 Task: Find connections with filter location Ijuí with filter topic #securitywith filter profile language German with filter current company Beckman Coulter Life Sciences with filter school Terna Engineering College with filter industry Abrasives and Nonmetallic Minerals Manufacturing with filter service category Mobile Marketing with filter keywords title Managing Partner
Action: Mouse moved to (513, 106)
Screenshot: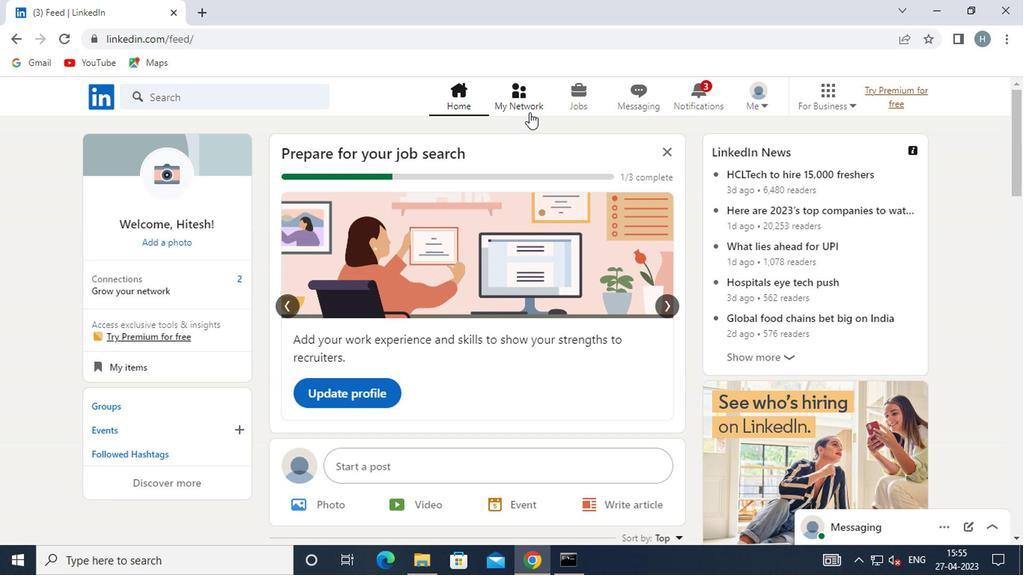 
Action: Mouse pressed left at (513, 106)
Screenshot: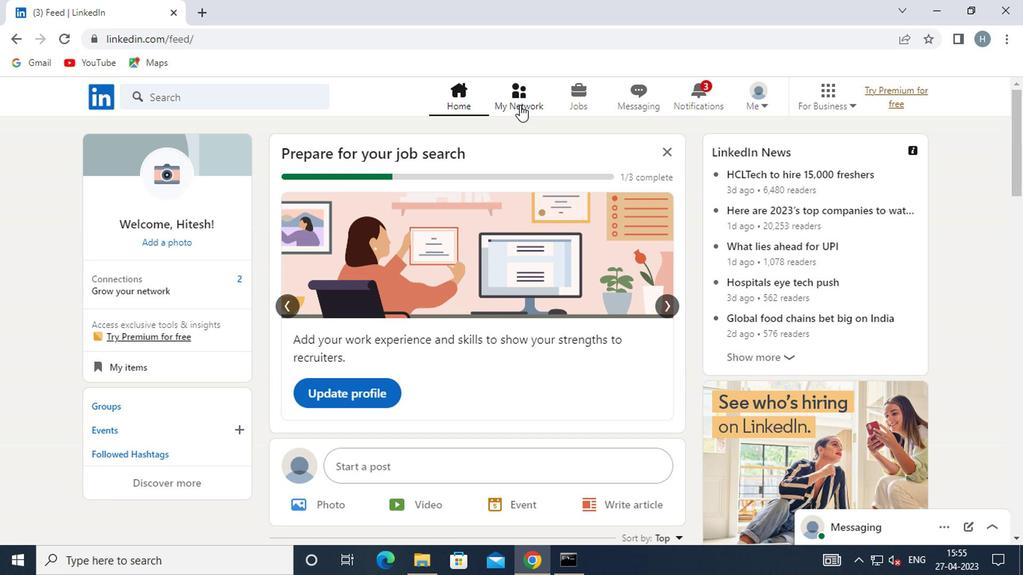 
Action: Mouse moved to (202, 185)
Screenshot: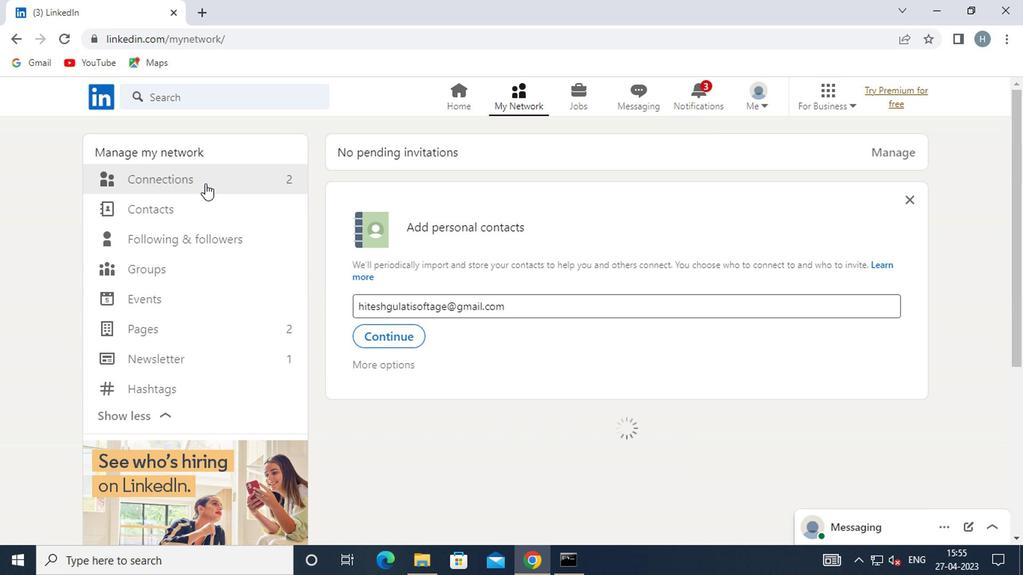 
Action: Mouse pressed left at (202, 185)
Screenshot: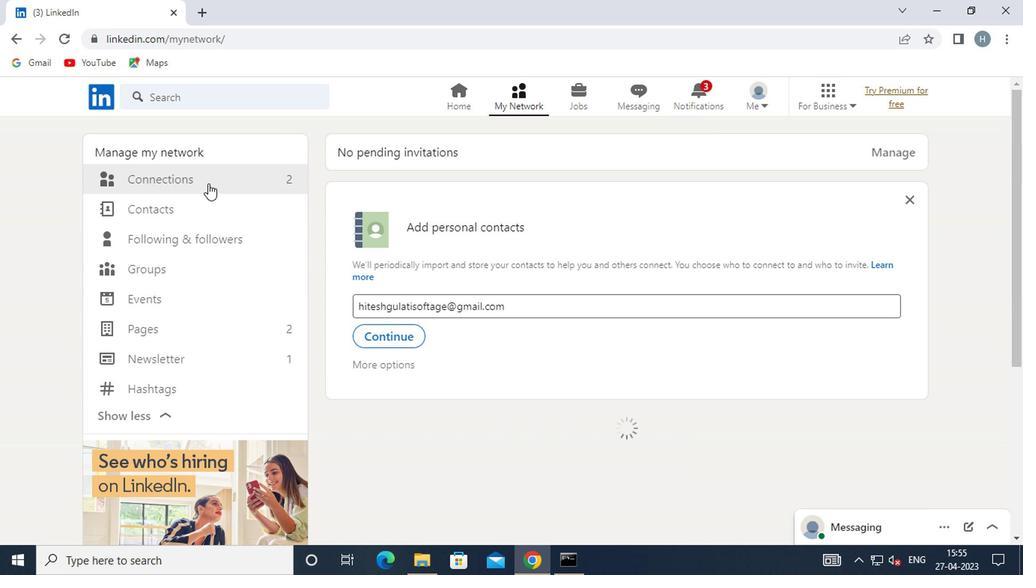 
Action: Mouse moved to (620, 179)
Screenshot: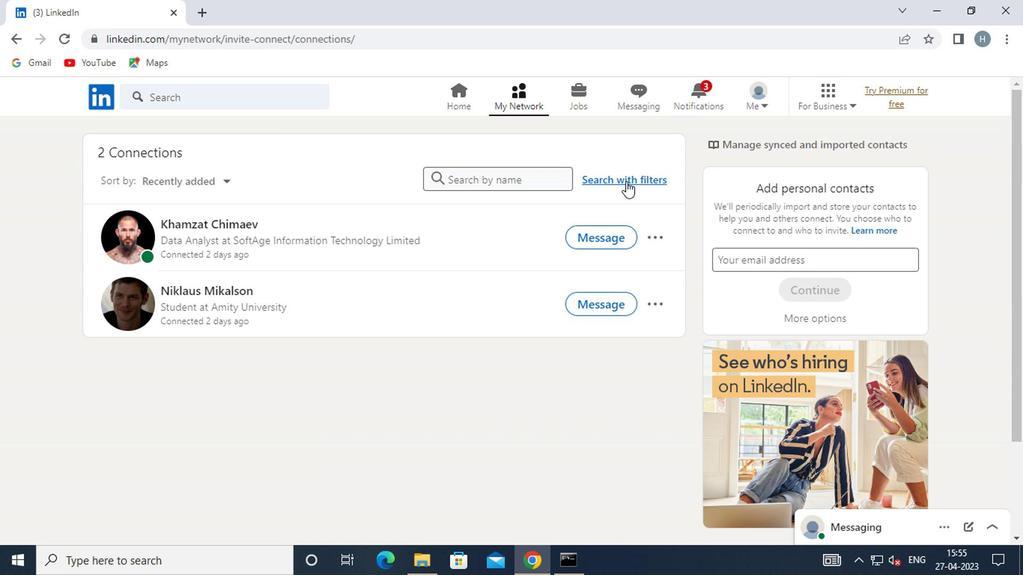 
Action: Mouse pressed left at (620, 179)
Screenshot: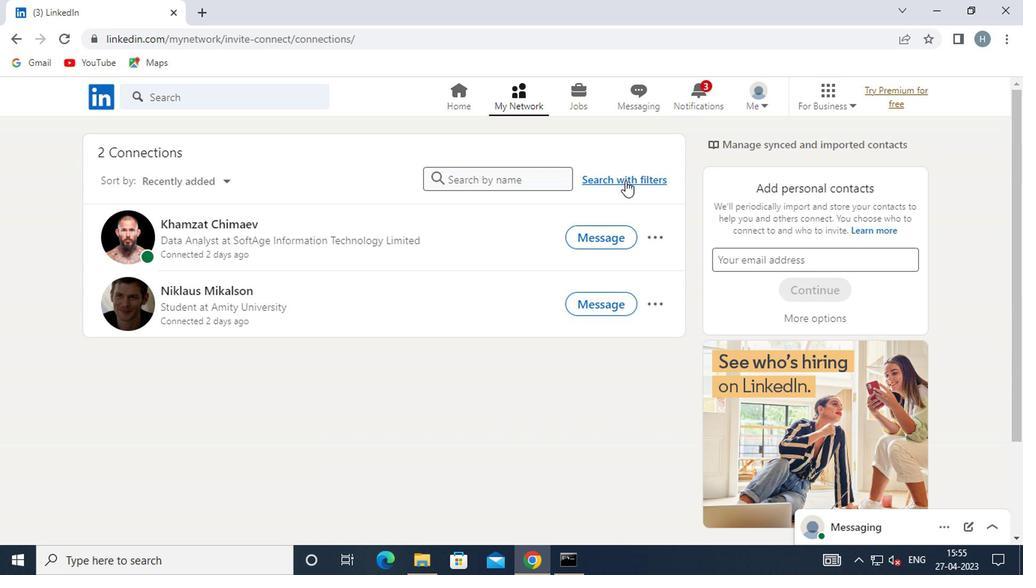 
Action: Mouse moved to (553, 141)
Screenshot: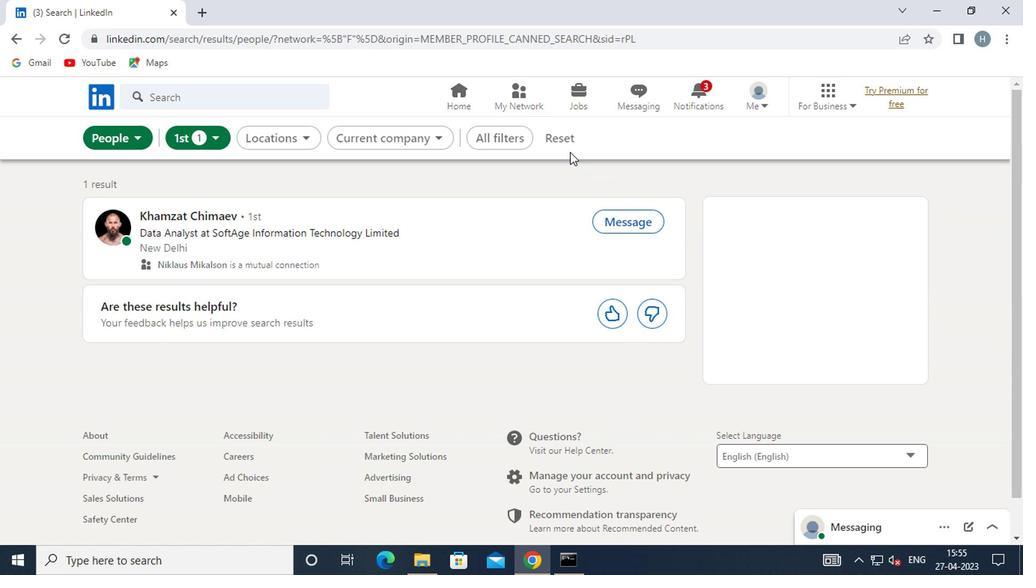 
Action: Mouse pressed left at (553, 141)
Screenshot: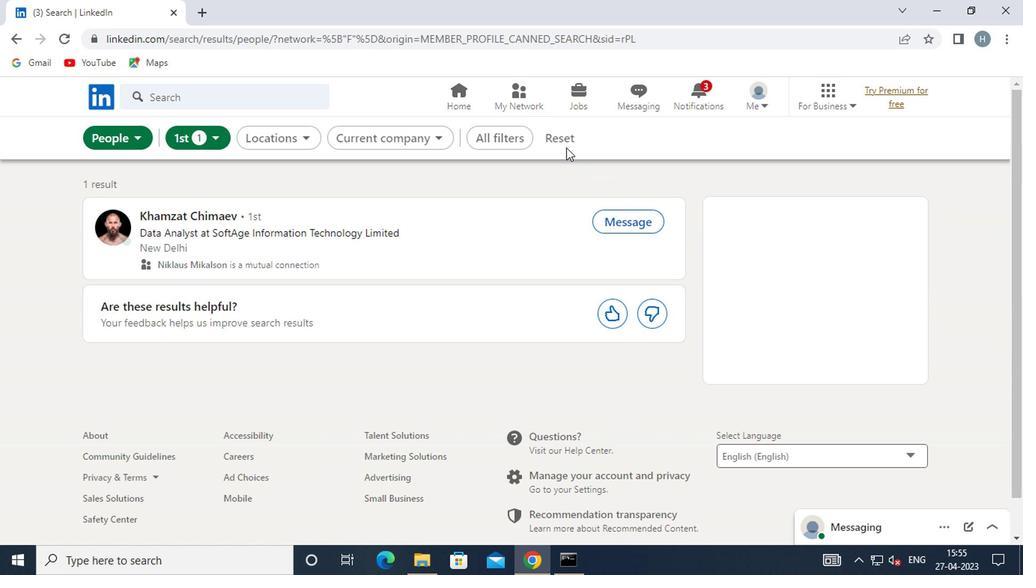 
Action: Mouse moved to (541, 139)
Screenshot: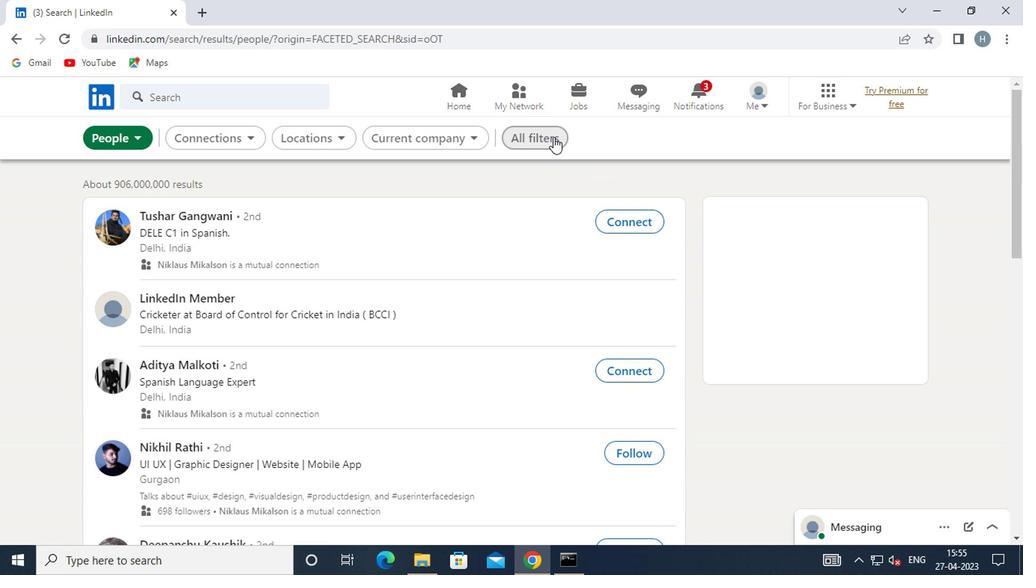 
Action: Mouse pressed left at (541, 139)
Screenshot: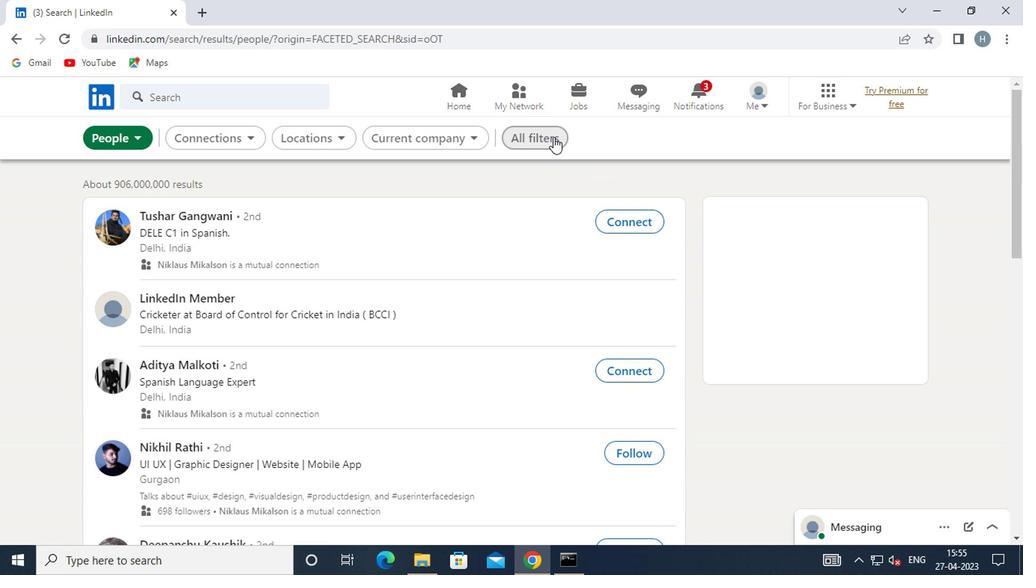 
Action: Mouse moved to (754, 262)
Screenshot: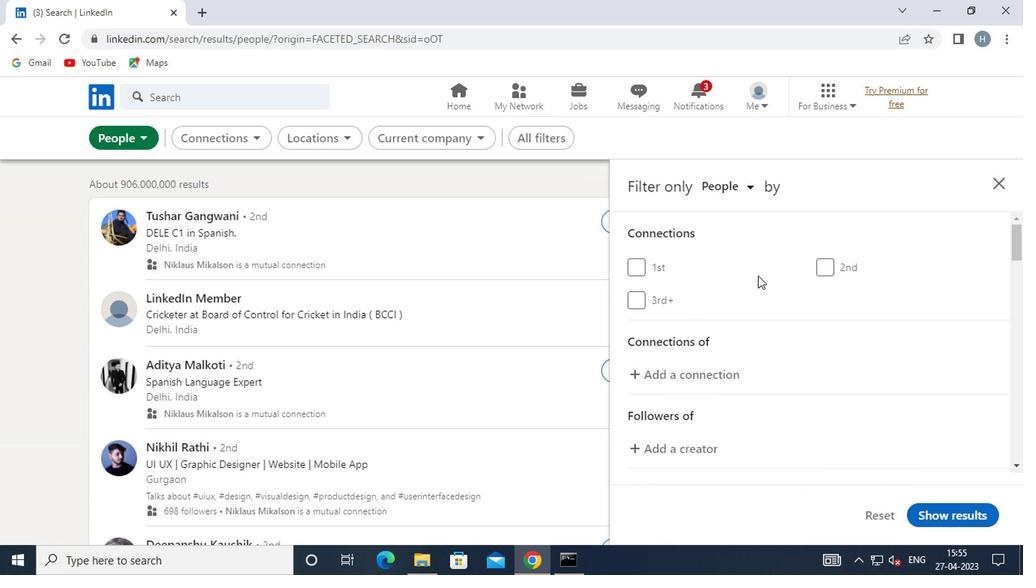 
Action: Mouse scrolled (754, 262) with delta (0, 0)
Screenshot: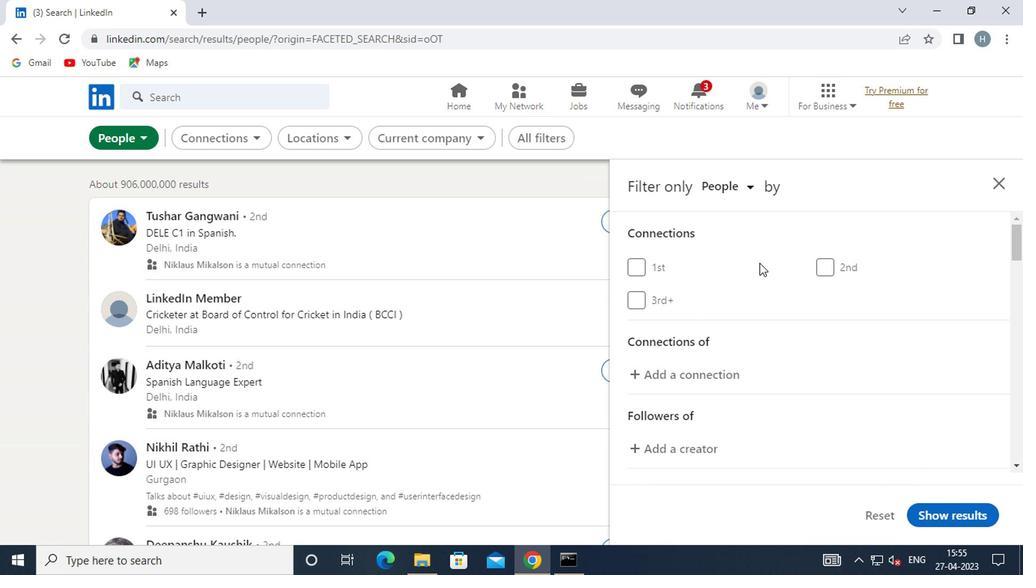 
Action: Mouse moved to (750, 263)
Screenshot: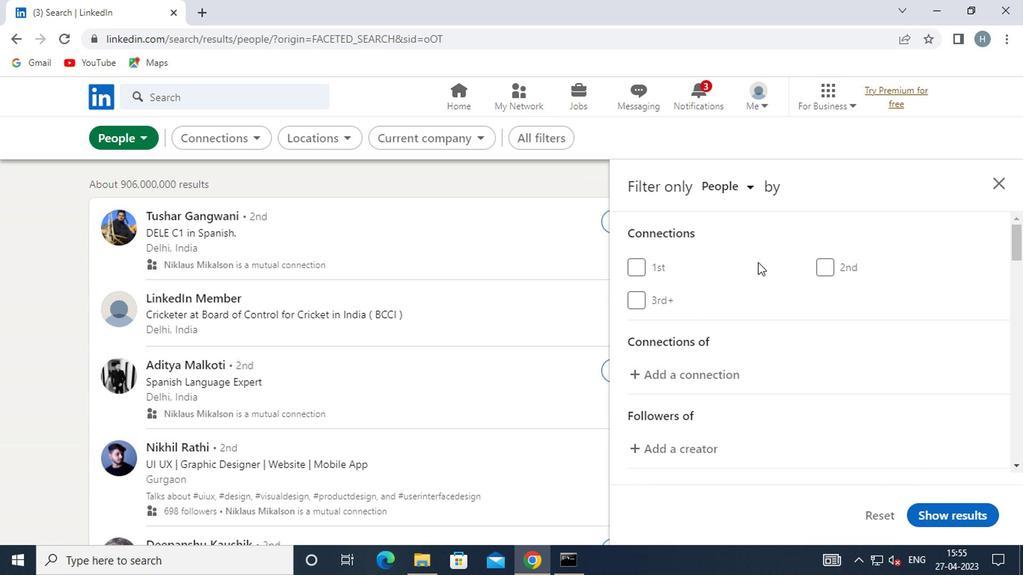 
Action: Mouse scrolled (750, 262) with delta (0, 0)
Screenshot: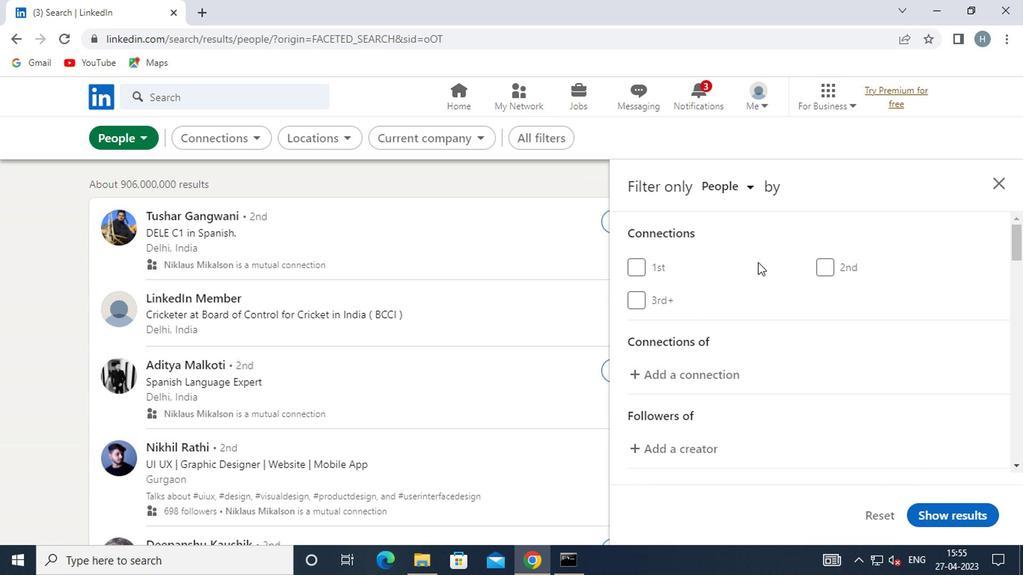 
Action: Mouse moved to (743, 267)
Screenshot: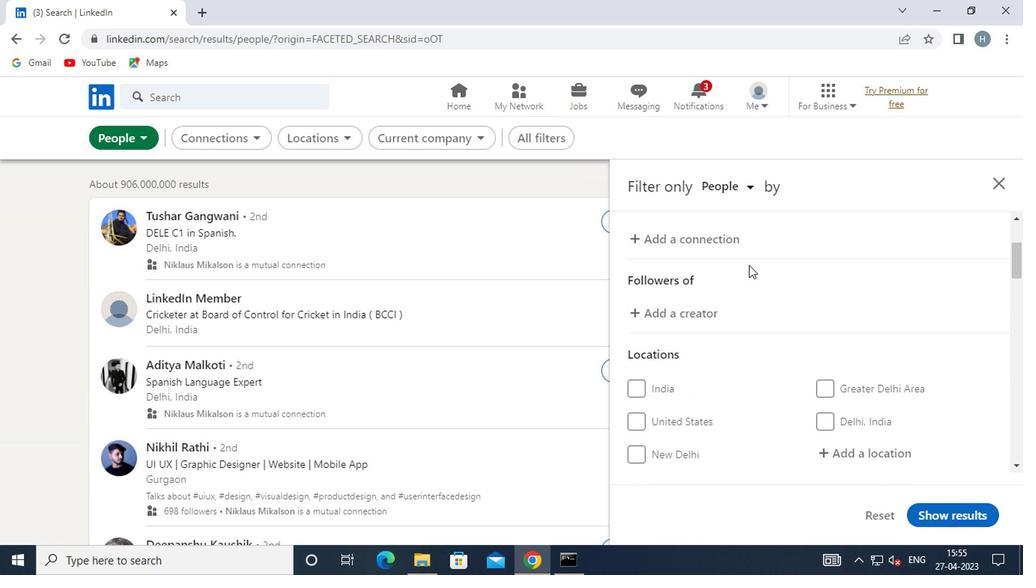 
Action: Mouse scrolled (743, 266) with delta (0, 0)
Screenshot: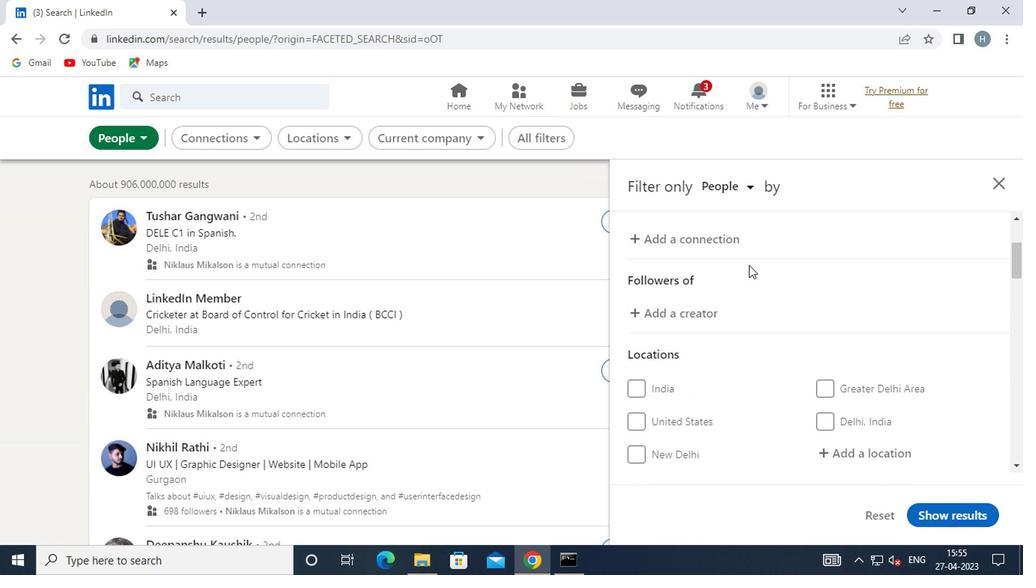 
Action: Mouse scrolled (743, 266) with delta (0, 0)
Screenshot: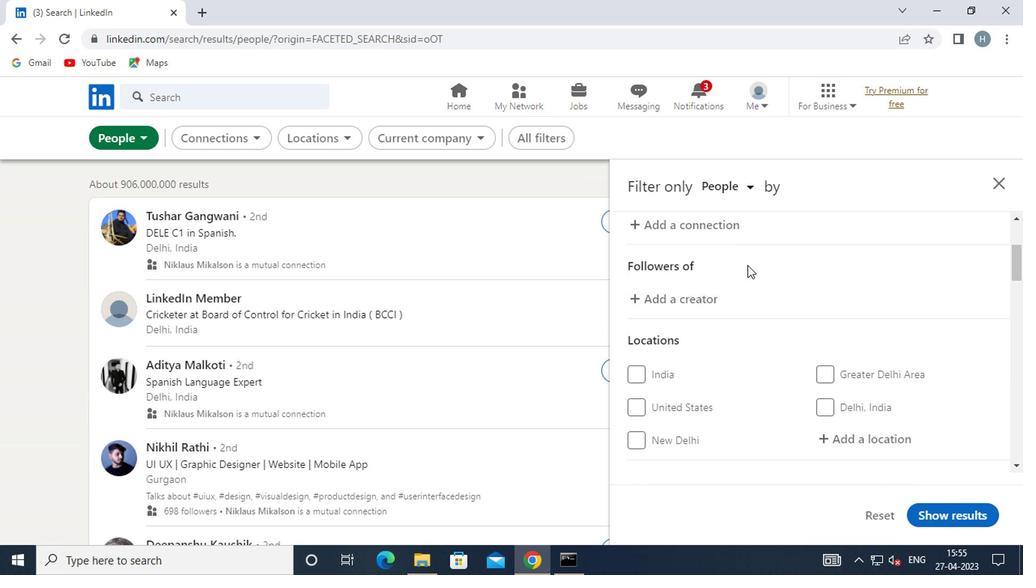 
Action: Mouse moved to (856, 287)
Screenshot: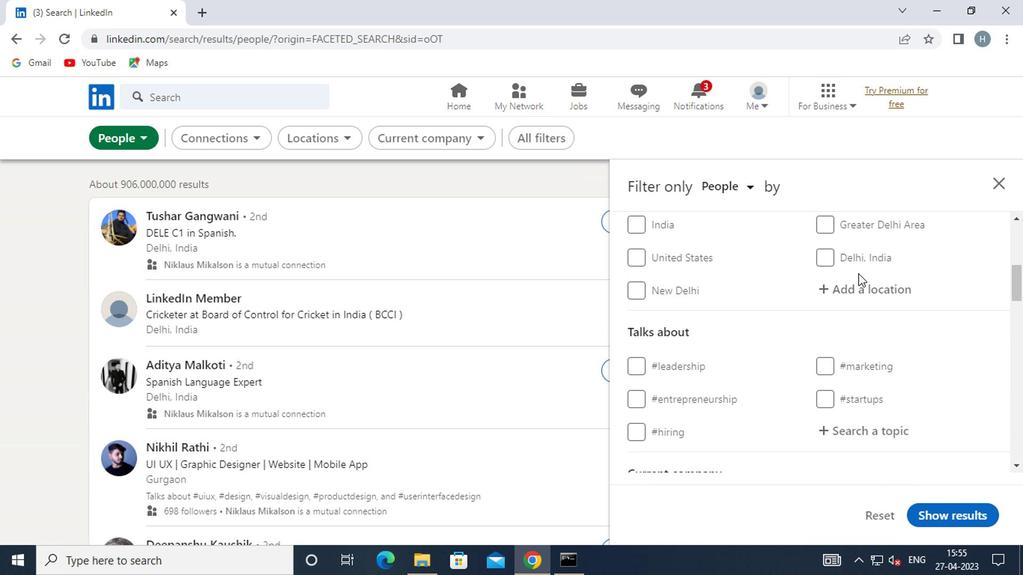 
Action: Mouse pressed left at (856, 287)
Screenshot: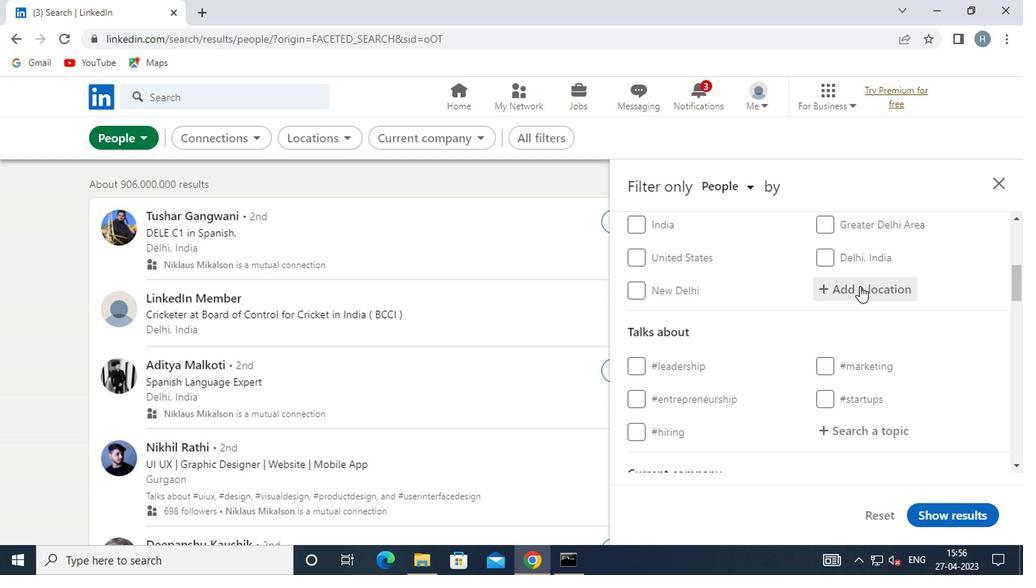 
Action: Key pressed <Key.shift><Key.shift><Key.shift><Key.shift><Key.shift><Key.shift><Key.shift><Key.shift>IJUI
Screenshot: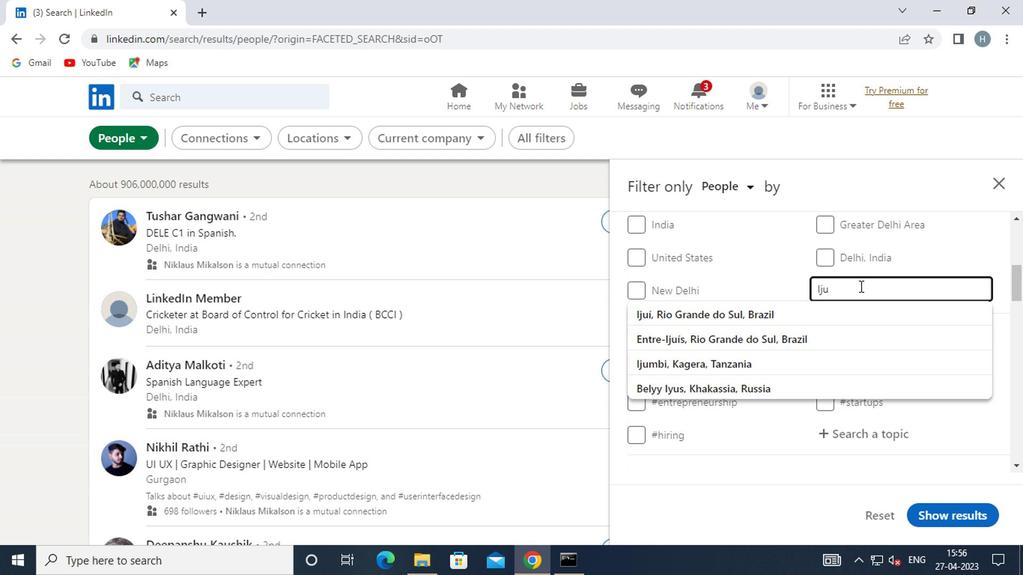 
Action: Mouse moved to (971, 228)
Screenshot: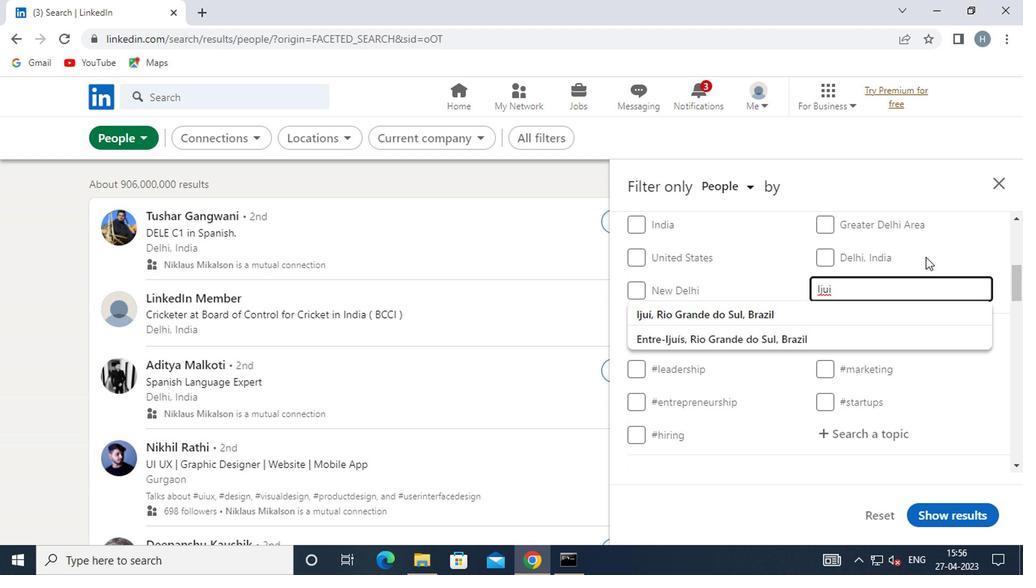 
Action: Mouse pressed left at (971, 228)
Screenshot: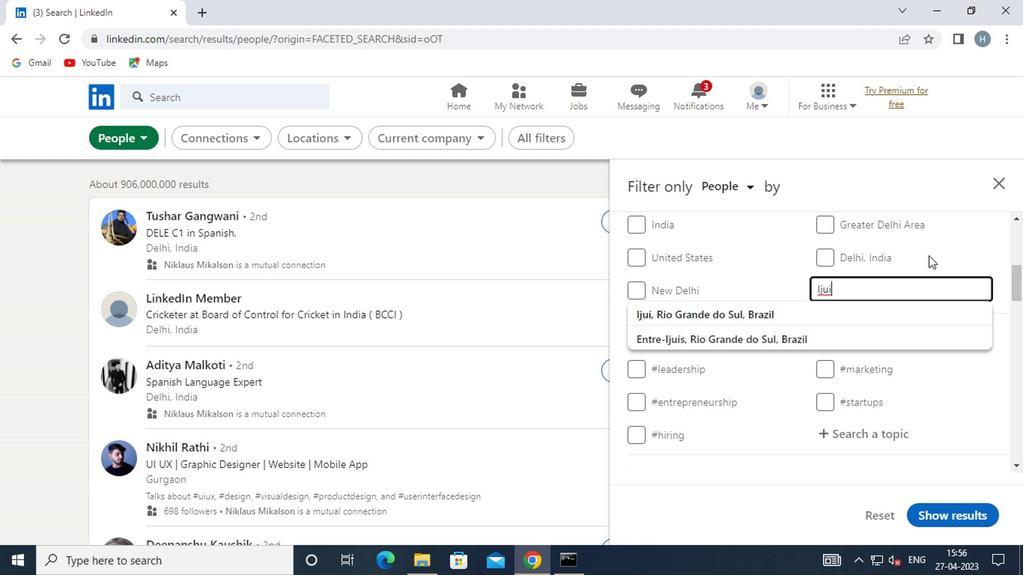 
Action: Mouse moved to (889, 312)
Screenshot: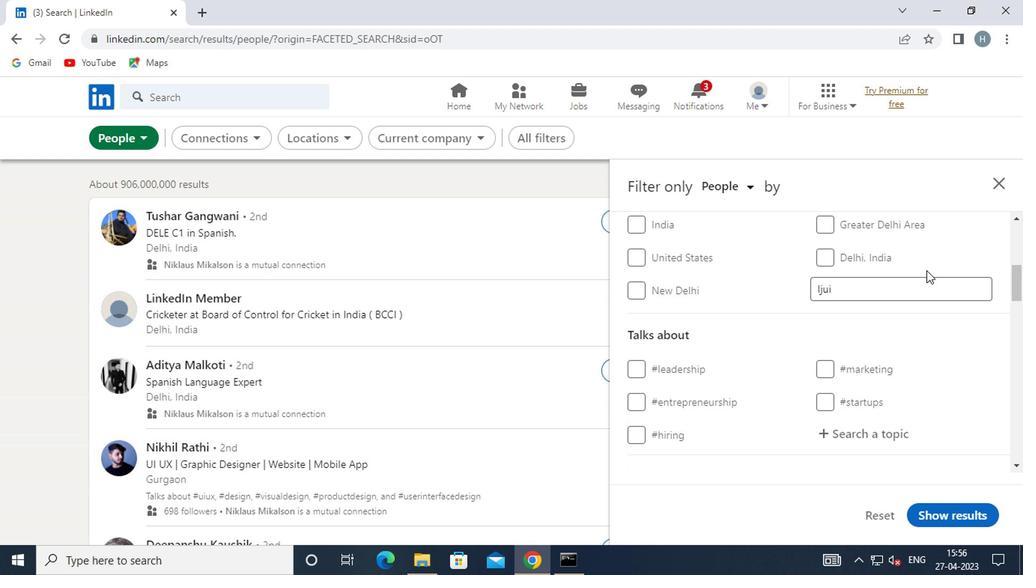 
Action: Mouse scrolled (889, 311) with delta (0, 0)
Screenshot: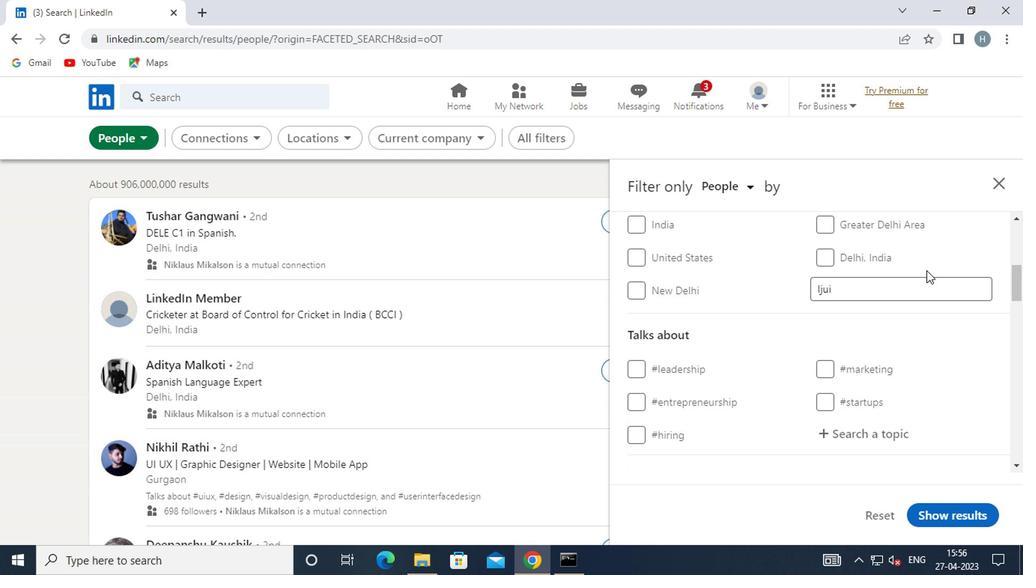
Action: Mouse moved to (864, 355)
Screenshot: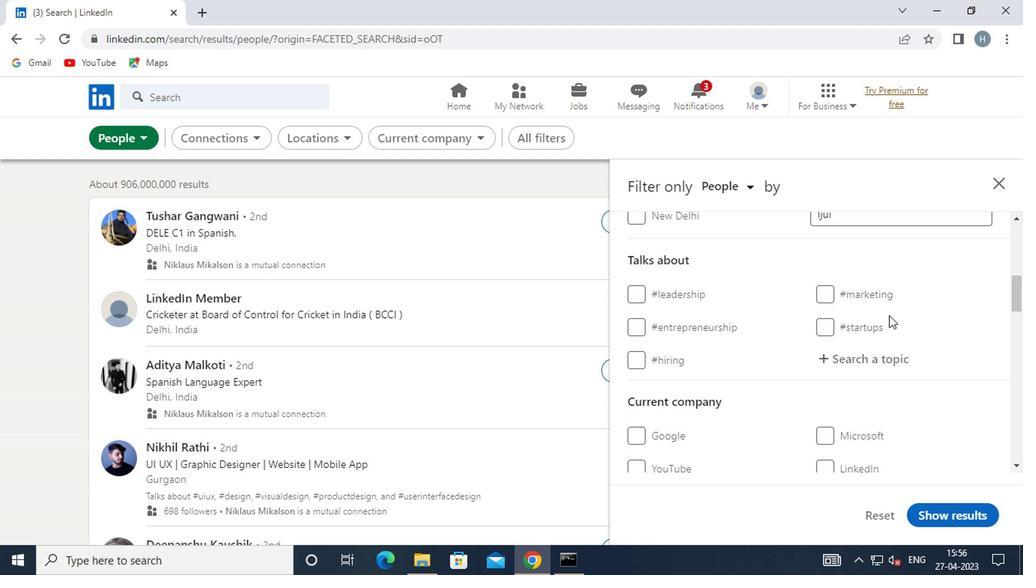 
Action: Mouse pressed left at (864, 355)
Screenshot: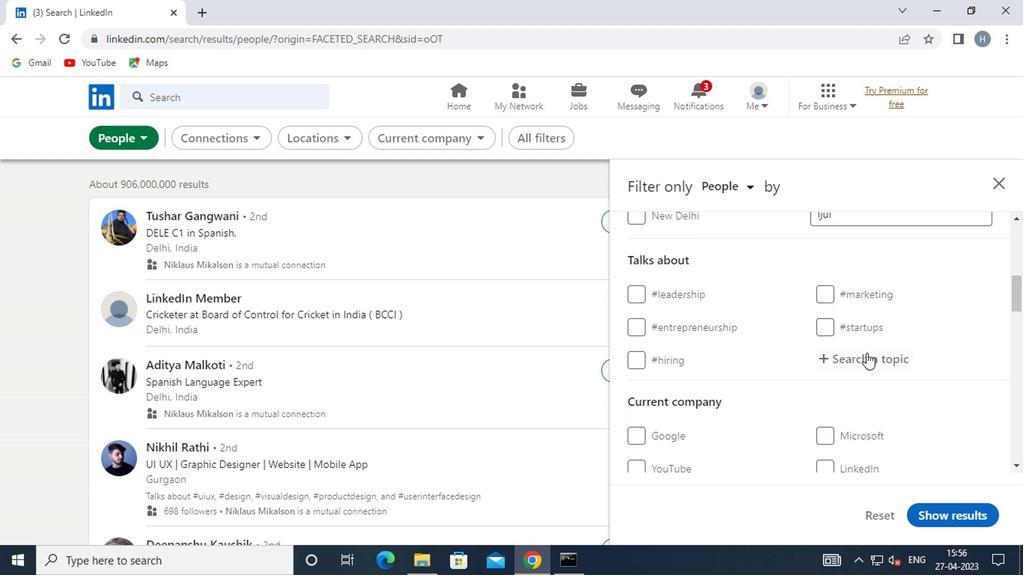 
Action: Key pressed <Key.shift><Key.shift><Key.shift><Key.shift>#SECURITYWITH
Screenshot: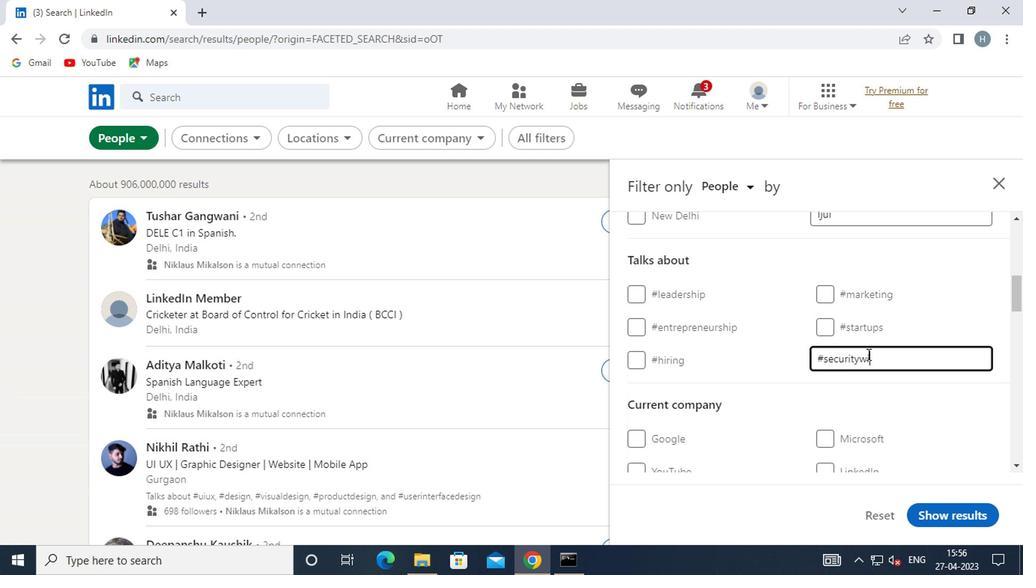 
Action: Mouse moved to (969, 403)
Screenshot: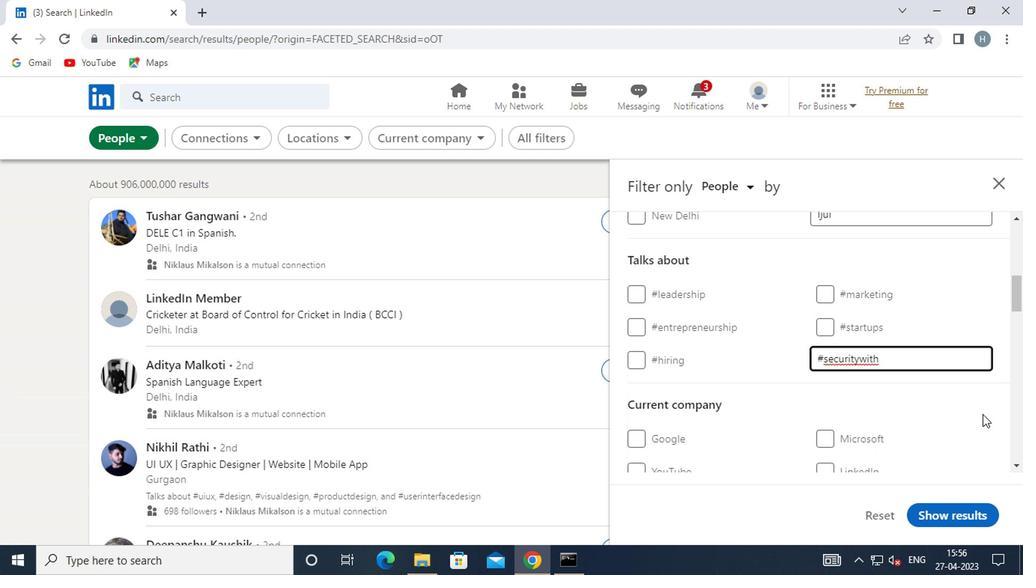 
Action: Mouse pressed left at (969, 403)
Screenshot: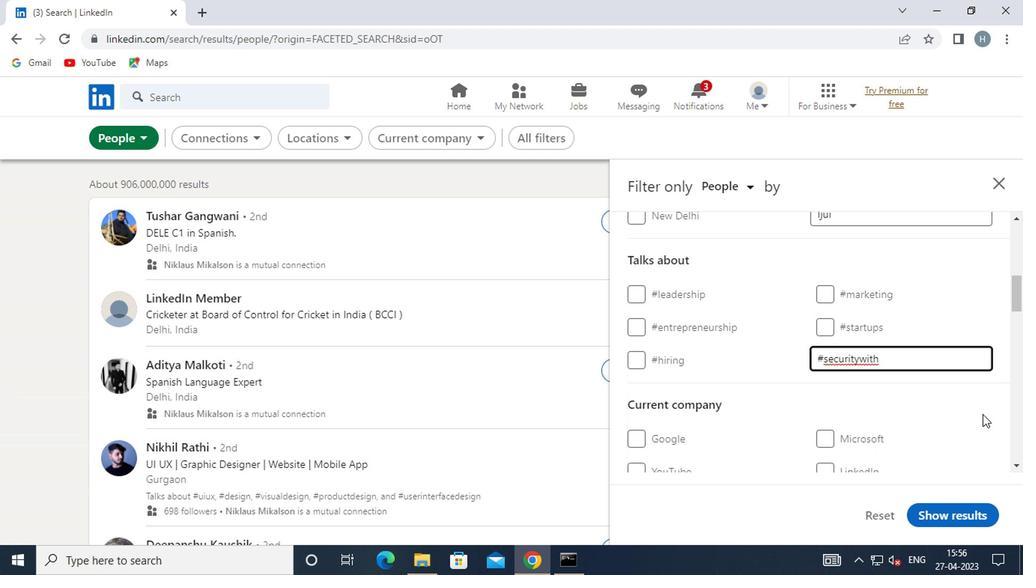 
Action: Mouse moved to (898, 399)
Screenshot: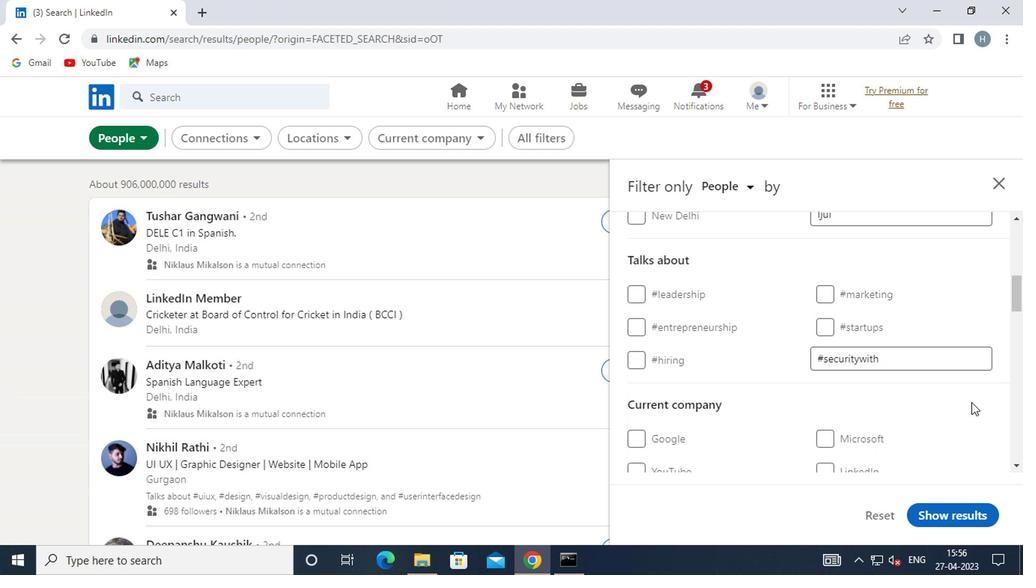 
Action: Mouse scrolled (898, 399) with delta (0, 0)
Screenshot: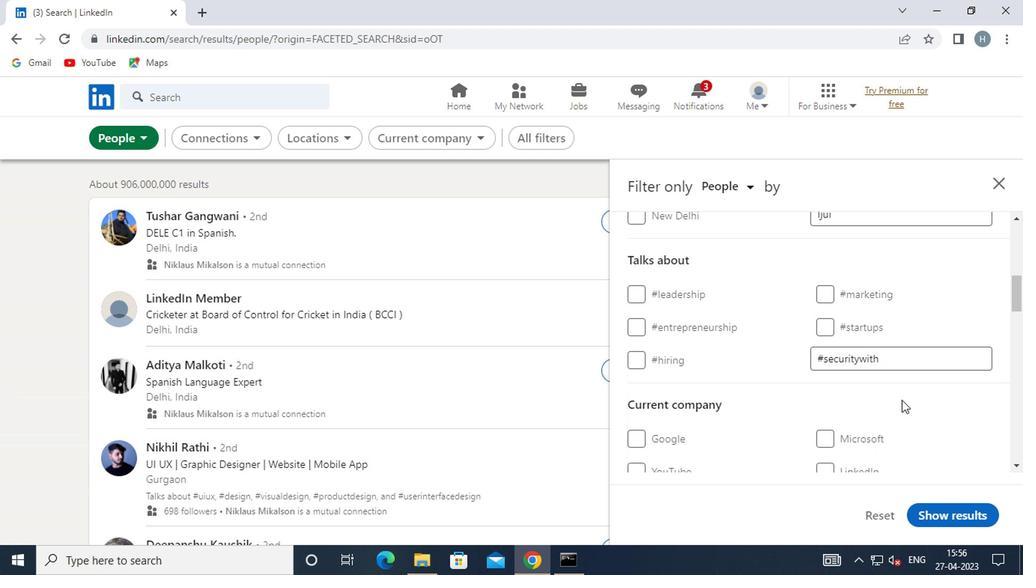 
Action: Mouse scrolled (898, 399) with delta (0, 0)
Screenshot: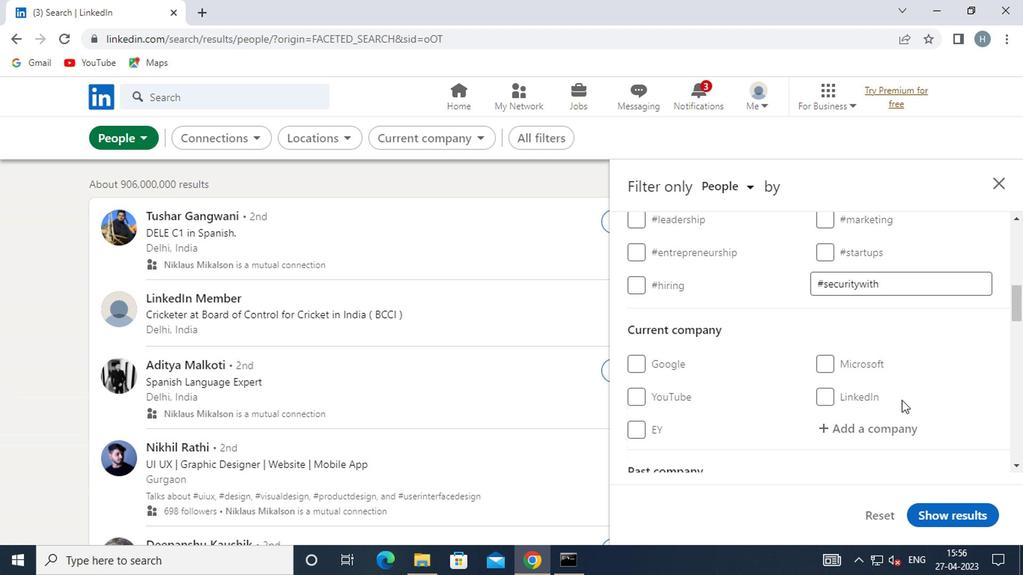 
Action: Mouse moved to (886, 350)
Screenshot: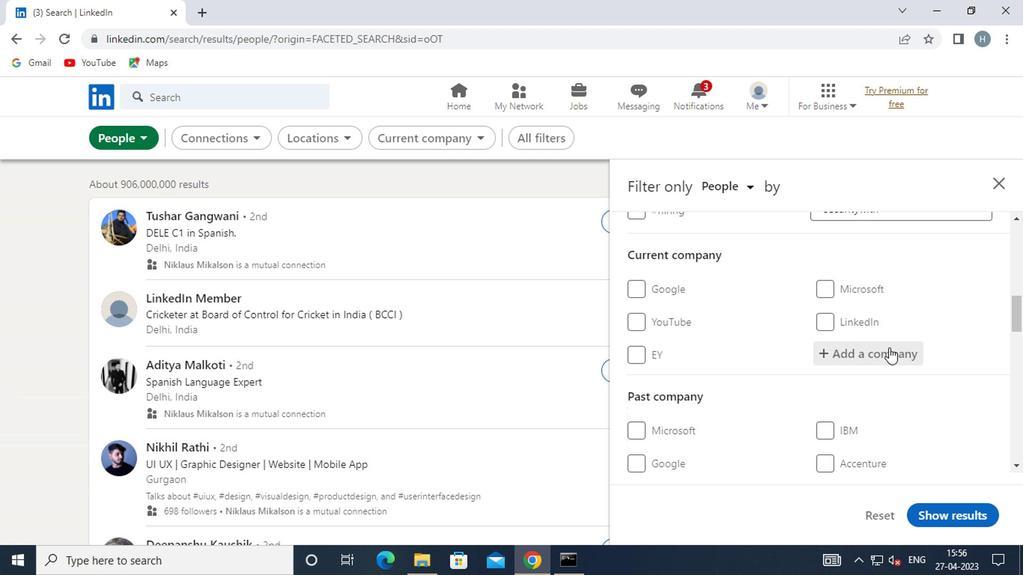 
Action: Mouse scrolled (886, 349) with delta (0, 0)
Screenshot: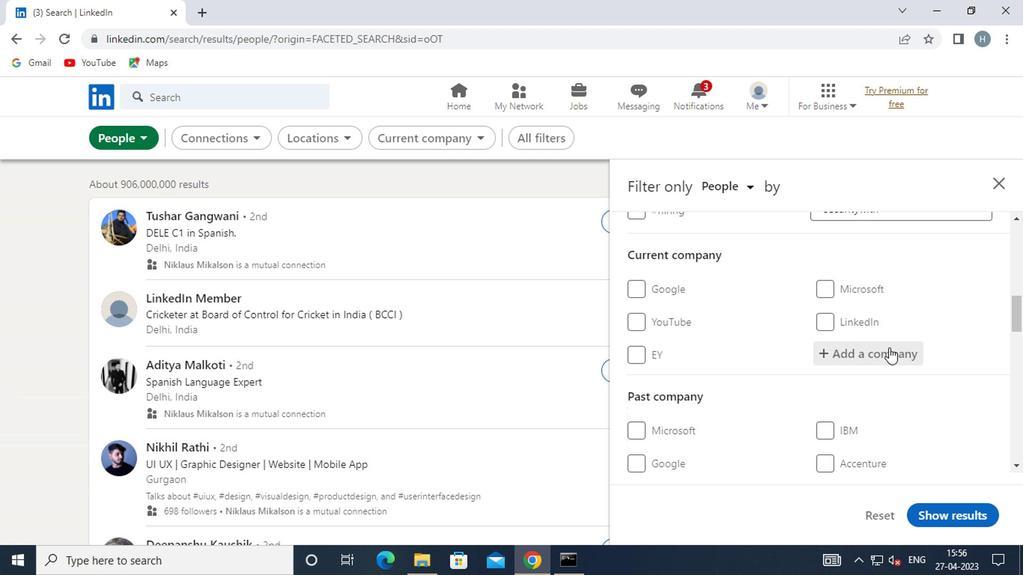 
Action: Mouse moved to (886, 351)
Screenshot: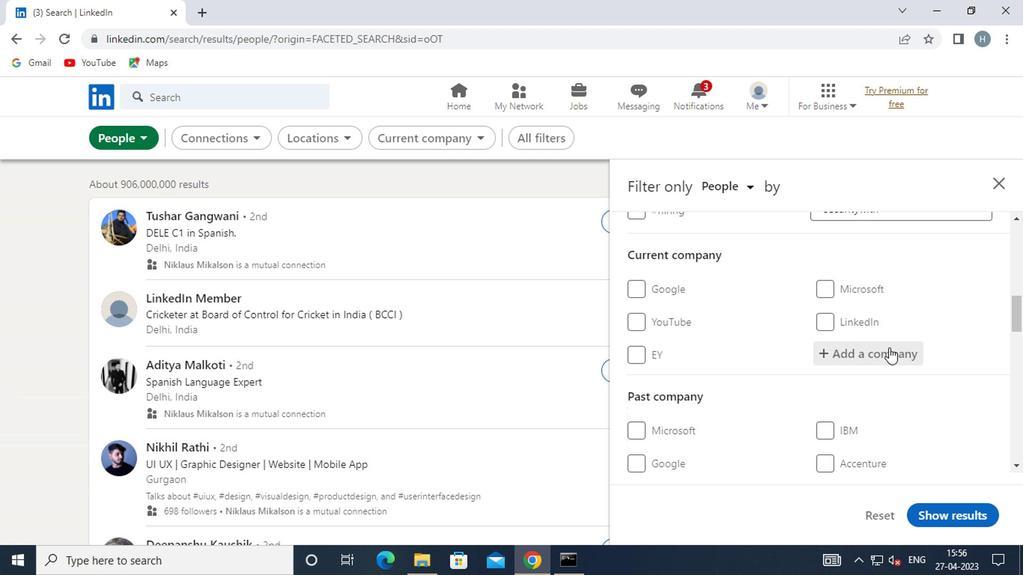 
Action: Mouse scrolled (886, 350) with delta (0, -1)
Screenshot: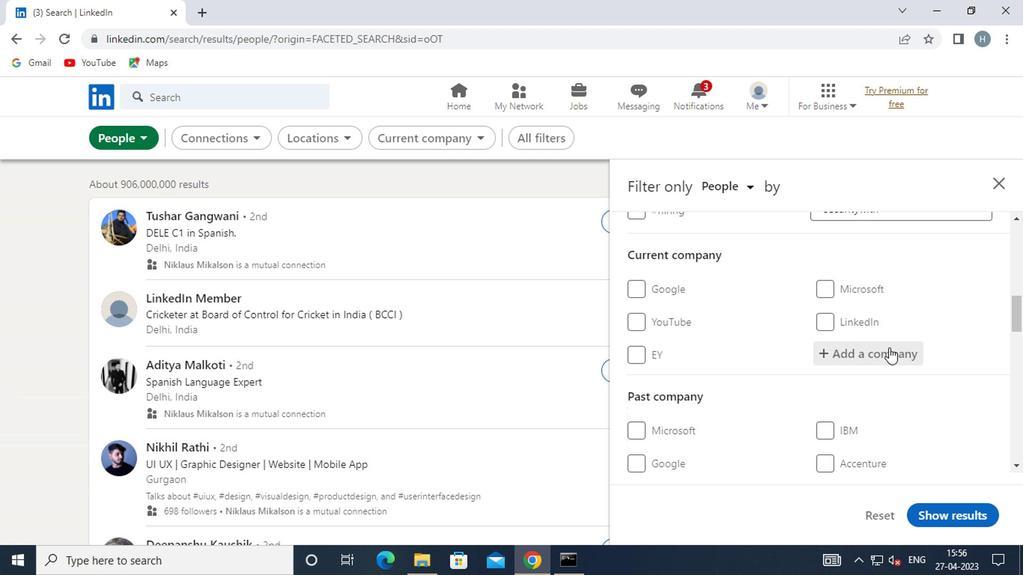 
Action: Mouse moved to (886, 352)
Screenshot: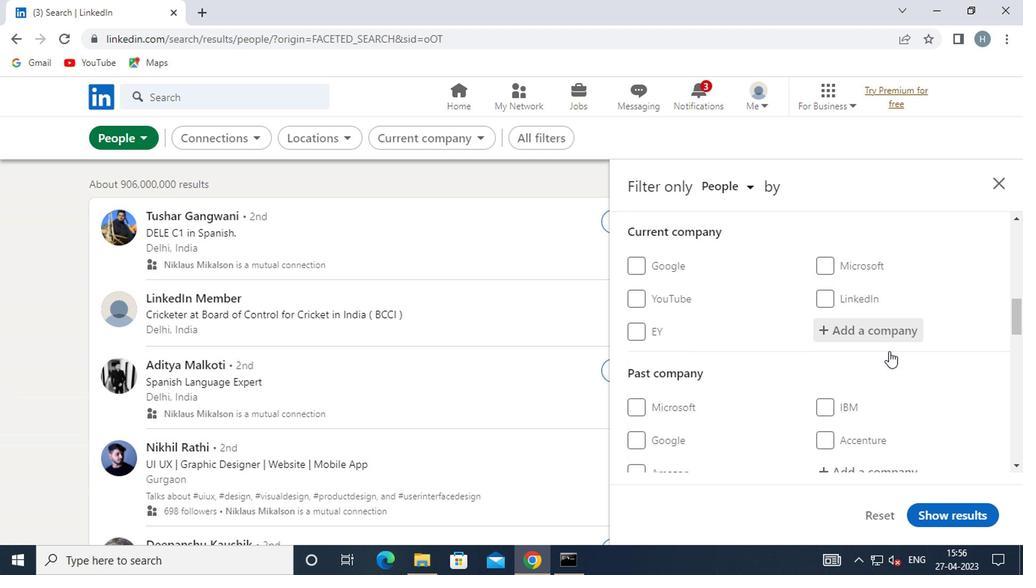 
Action: Mouse scrolled (886, 351) with delta (0, 0)
Screenshot: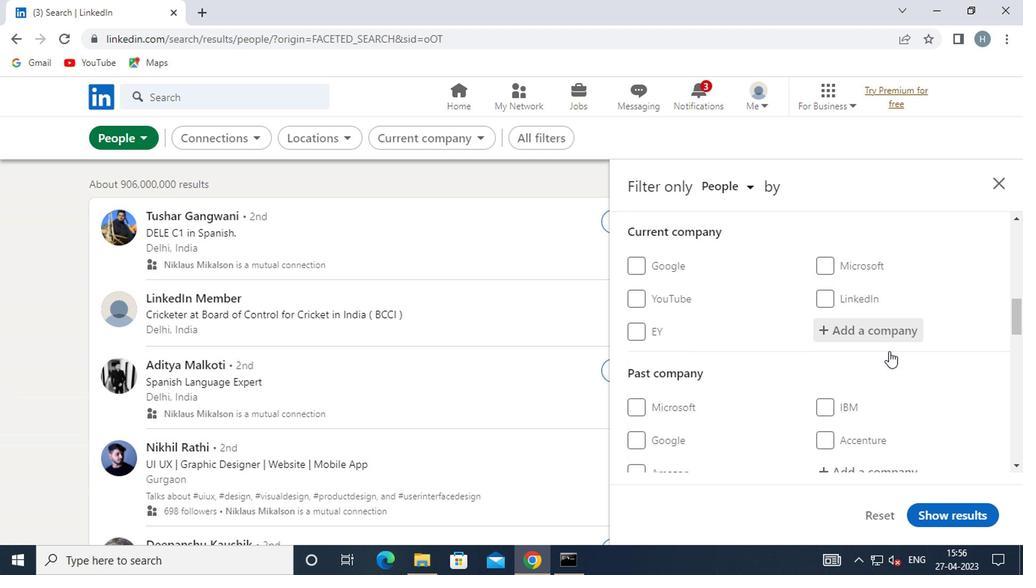
Action: Mouse scrolled (886, 351) with delta (0, 0)
Screenshot: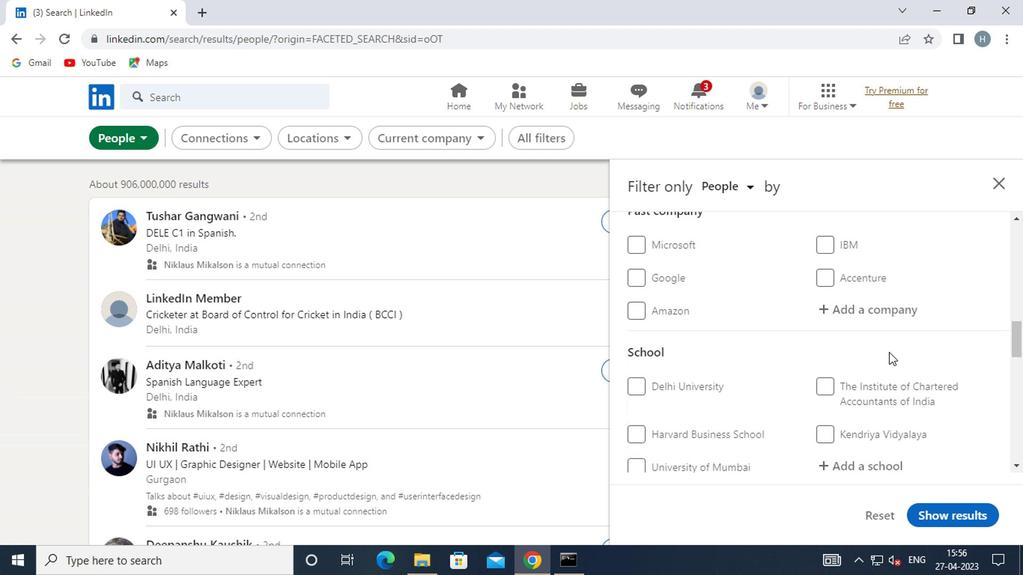 
Action: Mouse scrolled (886, 351) with delta (0, 0)
Screenshot: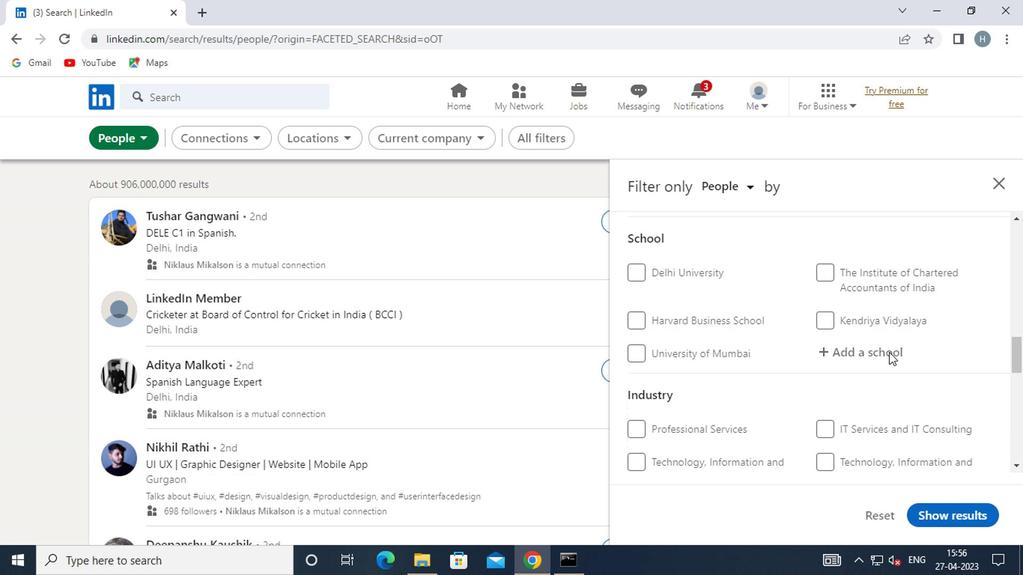 
Action: Mouse scrolled (886, 351) with delta (0, 0)
Screenshot: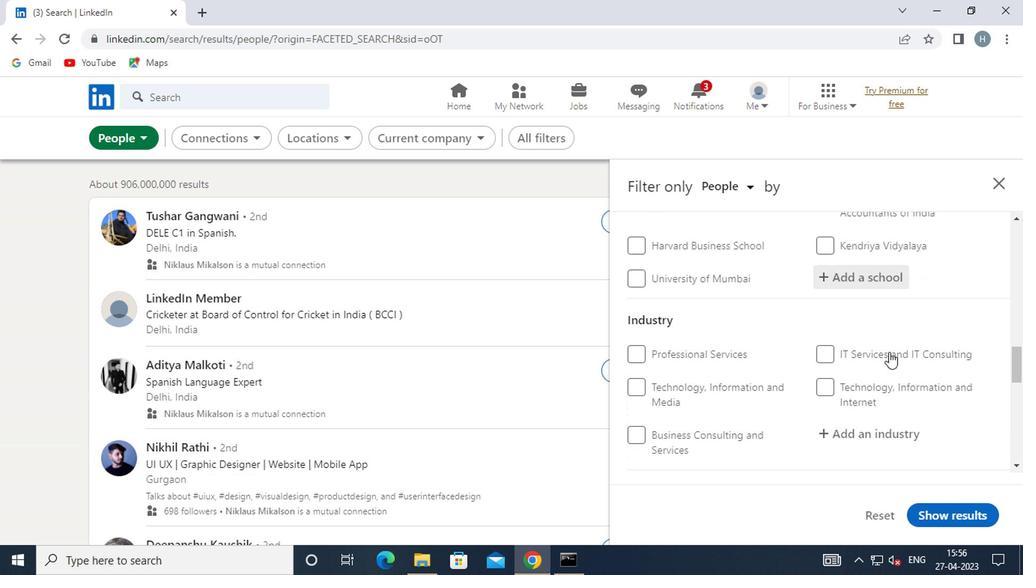 
Action: Mouse scrolled (886, 351) with delta (0, 0)
Screenshot: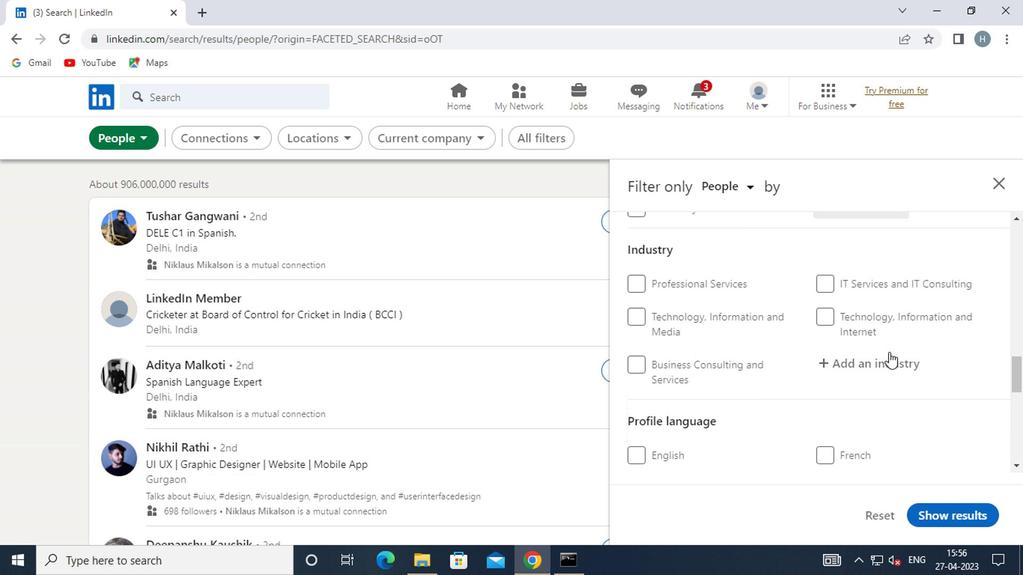 
Action: Mouse moved to (649, 437)
Screenshot: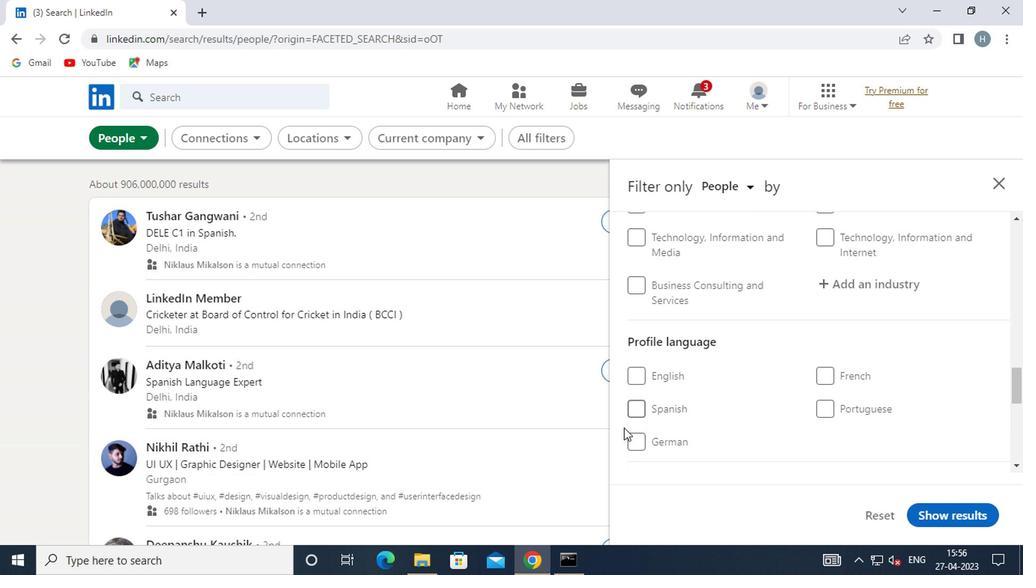 
Action: Mouse pressed left at (649, 437)
Screenshot: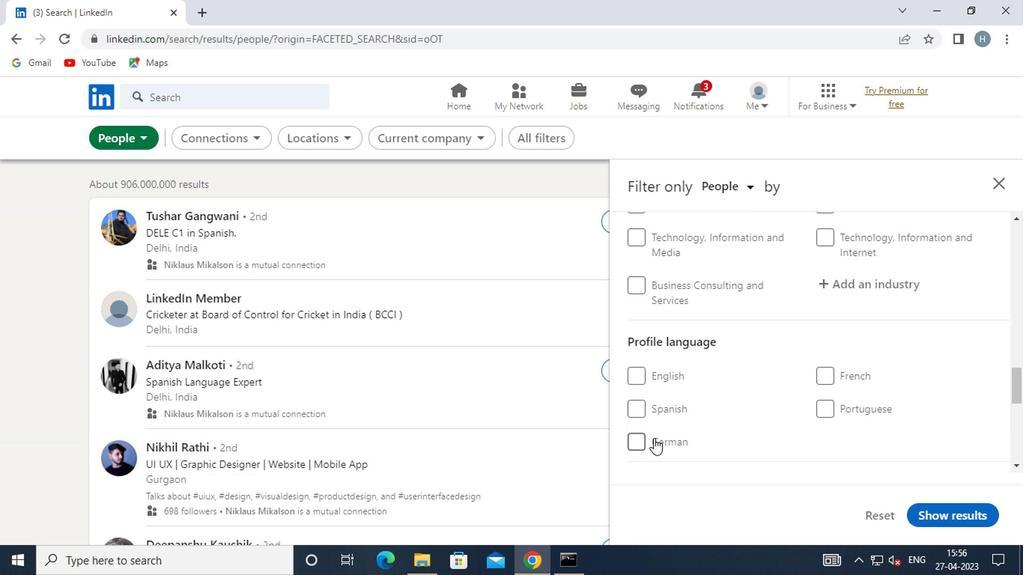 
Action: Mouse moved to (763, 408)
Screenshot: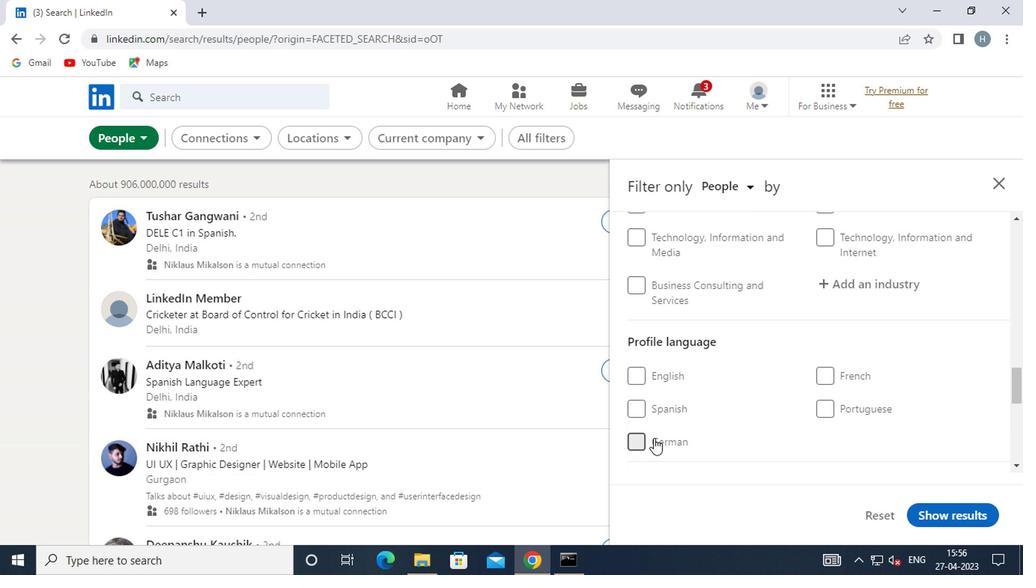 
Action: Mouse scrolled (763, 408) with delta (0, 0)
Screenshot: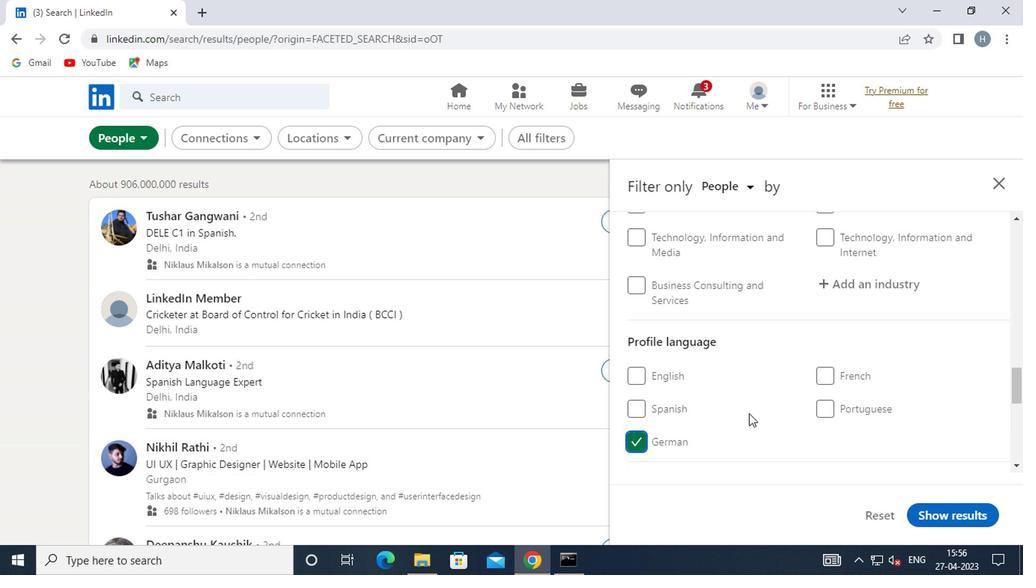 
Action: Mouse scrolled (763, 408) with delta (0, 0)
Screenshot: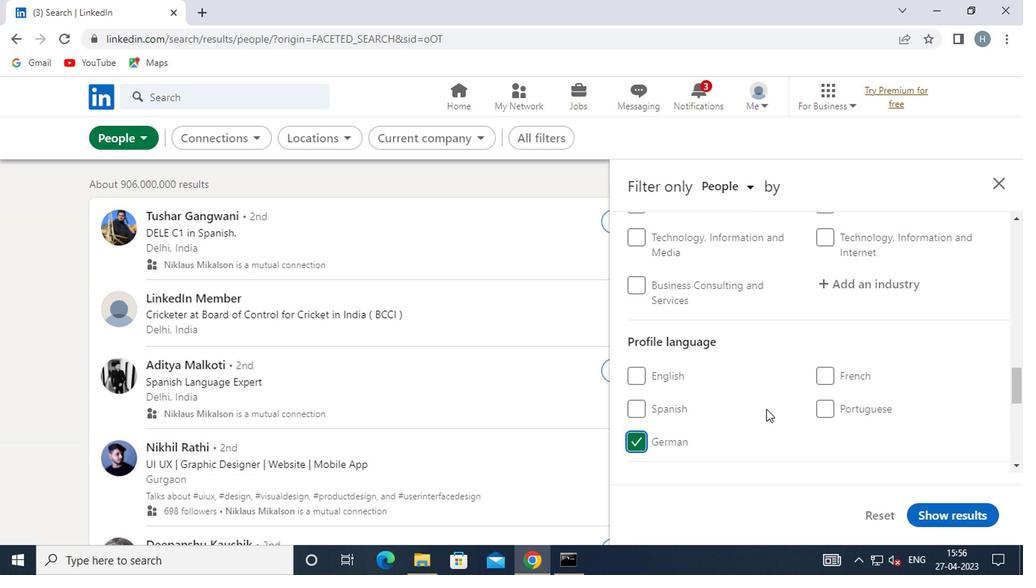 
Action: Mouse moved to (765, 406)
Screenshot: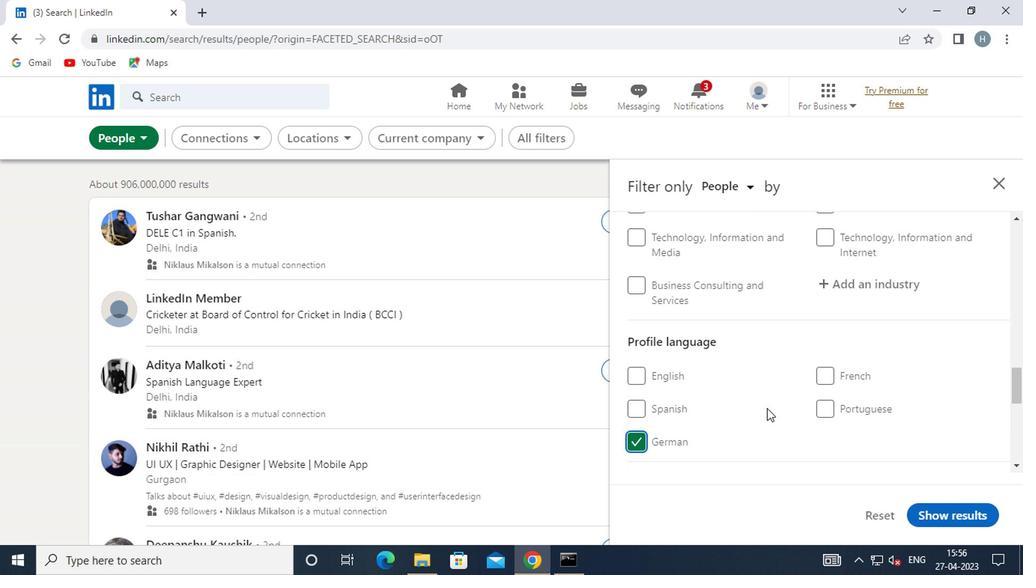 
Action: Mouse scrolled (765, 407) with delta (0, 0)
Screenshot: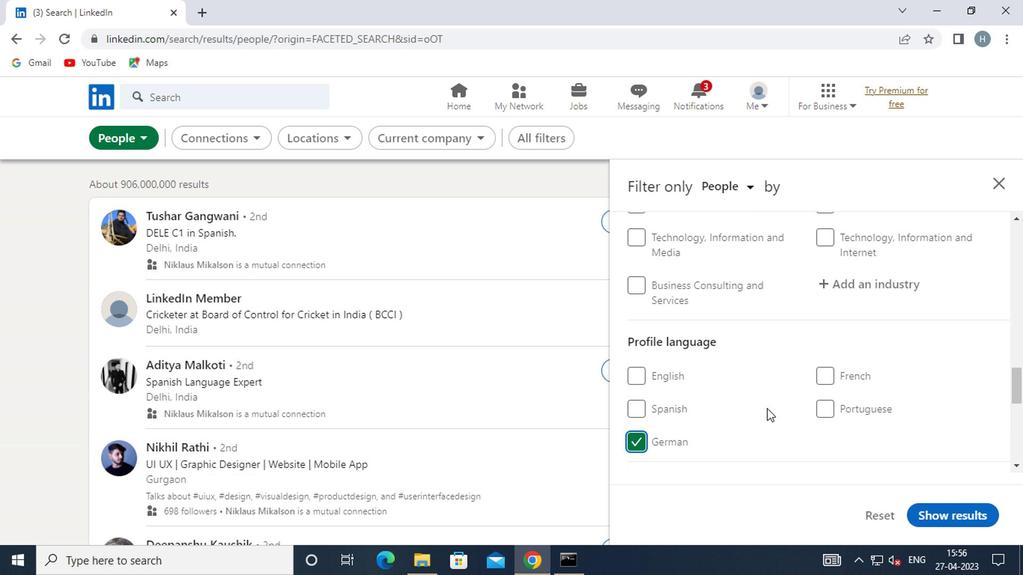 
Action: Mouse scrolled (765, 407) with delta (0, 0)
Screenshot: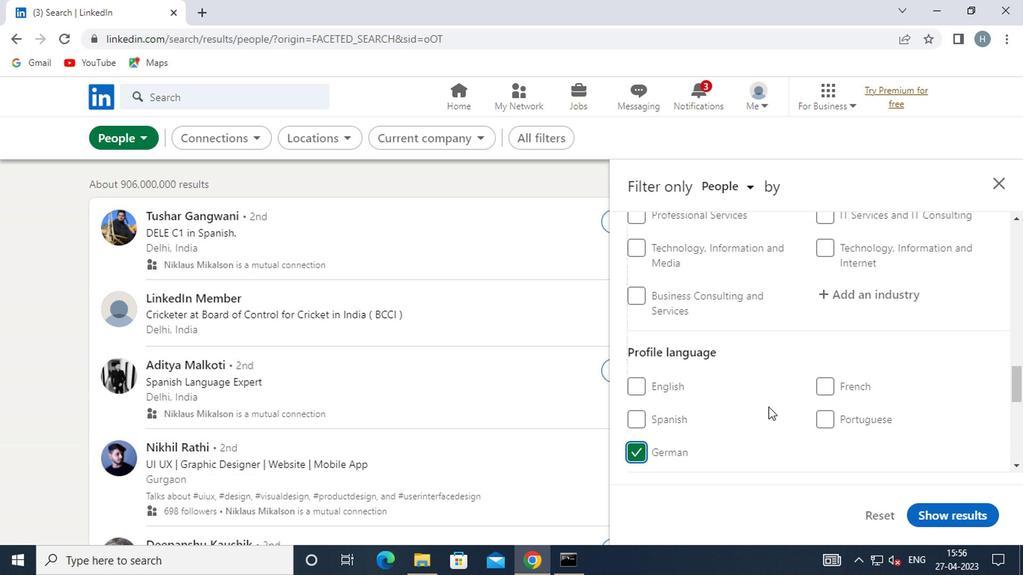 
Action: Mouse scrolled (765, 407) with delta (0, 0)
Screenshot: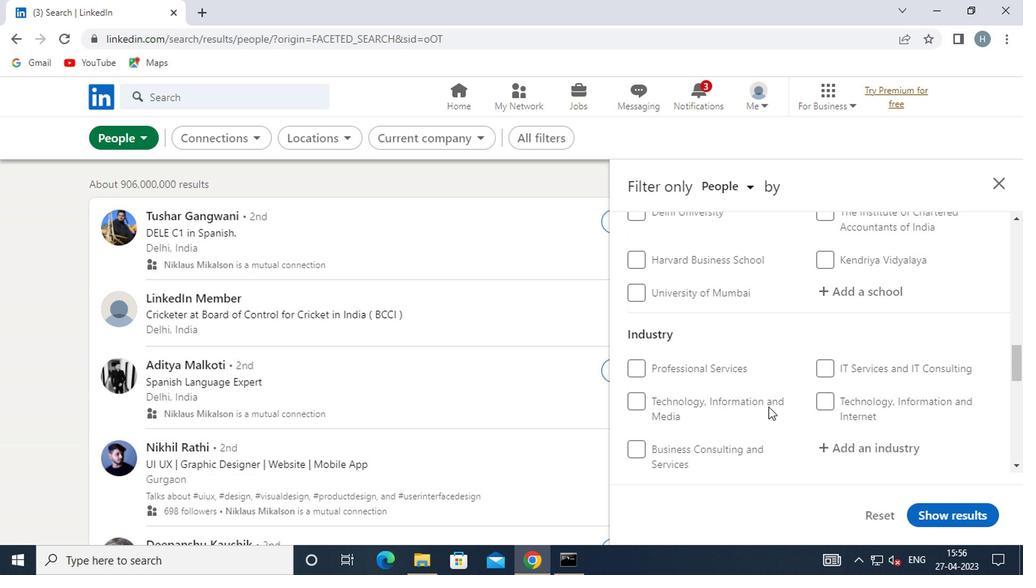 
Action: Mouse scrolled (765, 407) with delta (0, 0)
Screenshot: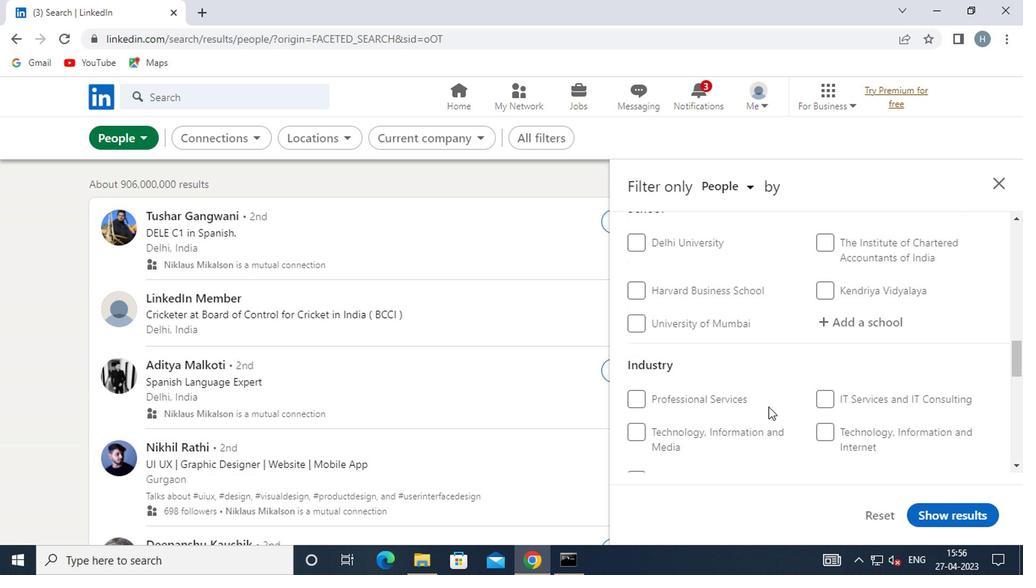 
Action: Mouse scrolled (765, 407) with delta (0, 0)
Screenshot: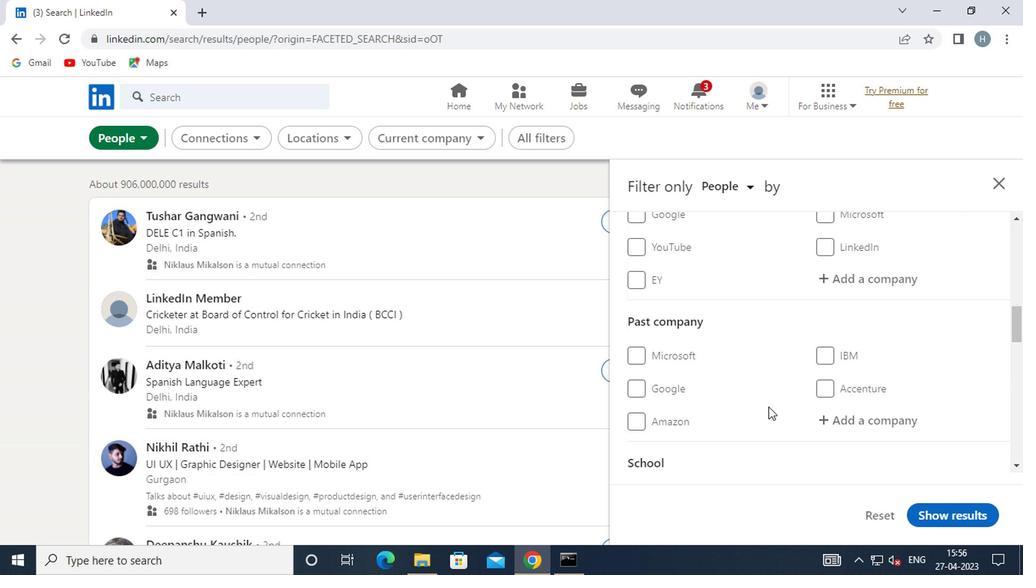 
Action: Mouse moved to (843, 359)
Screenshot: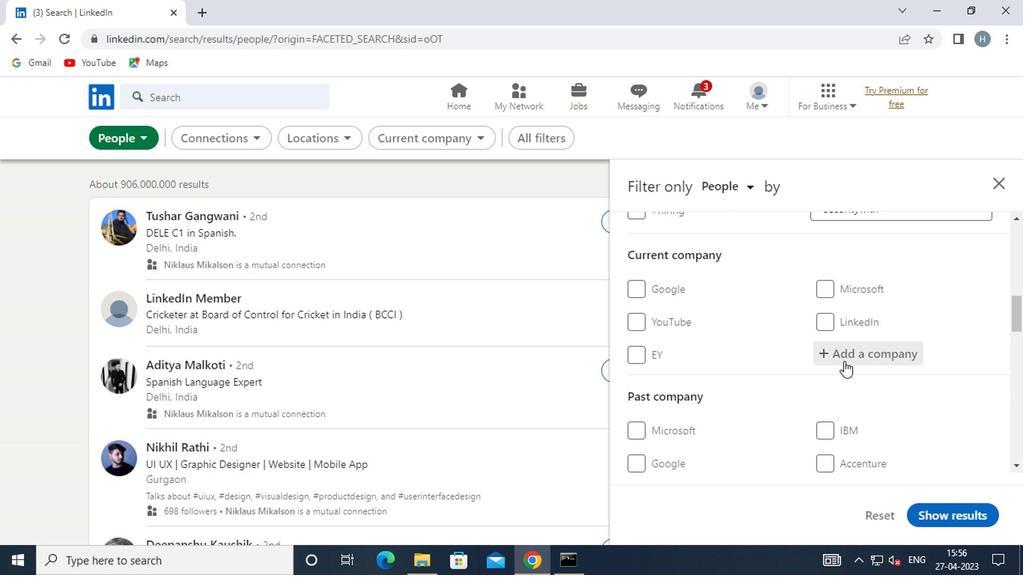 
Action: Mouse pressed left at (843, 359)
Screenshot: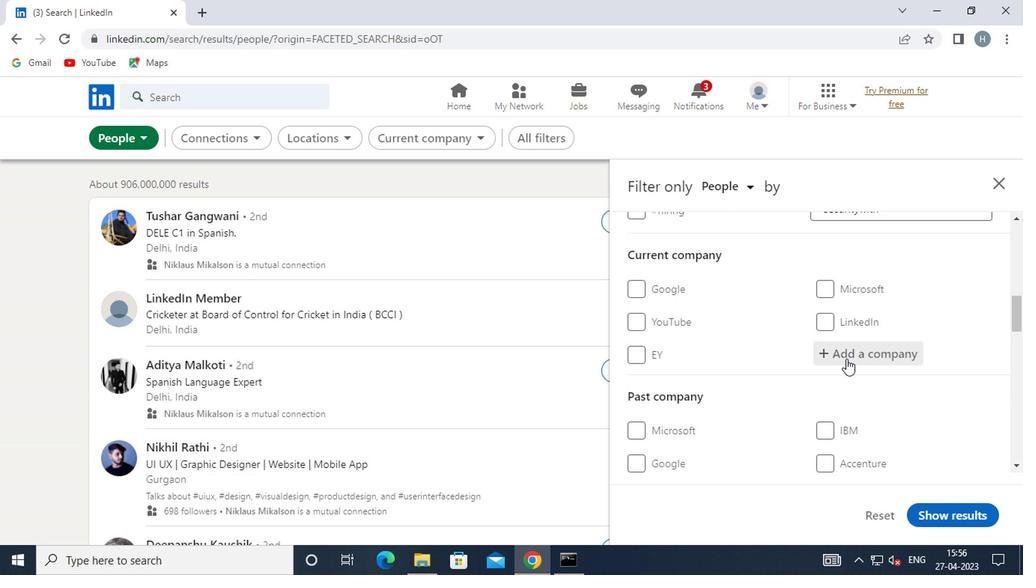 
Action: Key pressed <Key.shift>BECKMAN<Key.space><Key.shift>C
Screenshot: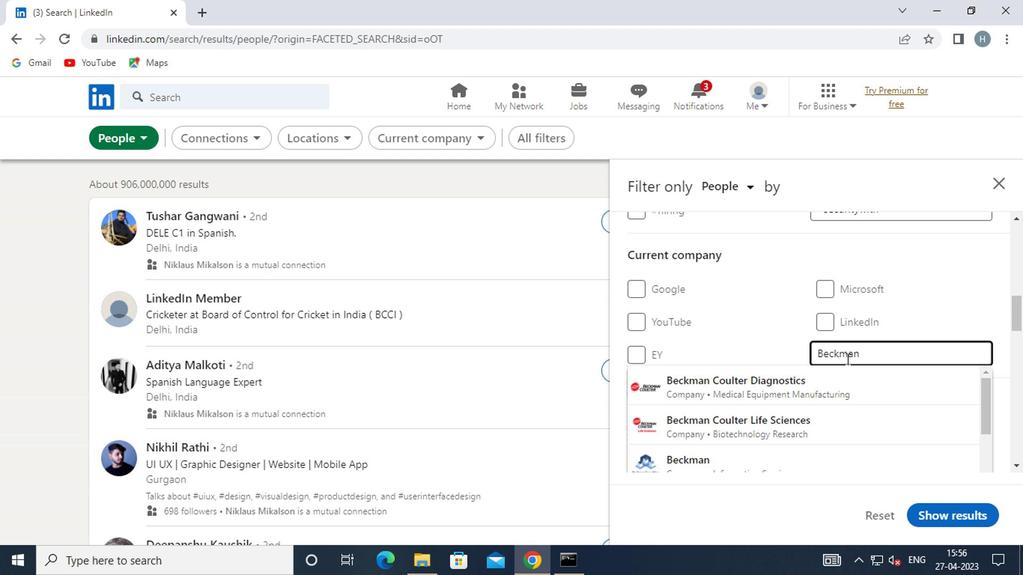 
Action: Mouse moved to (820, 421)
Screenshot: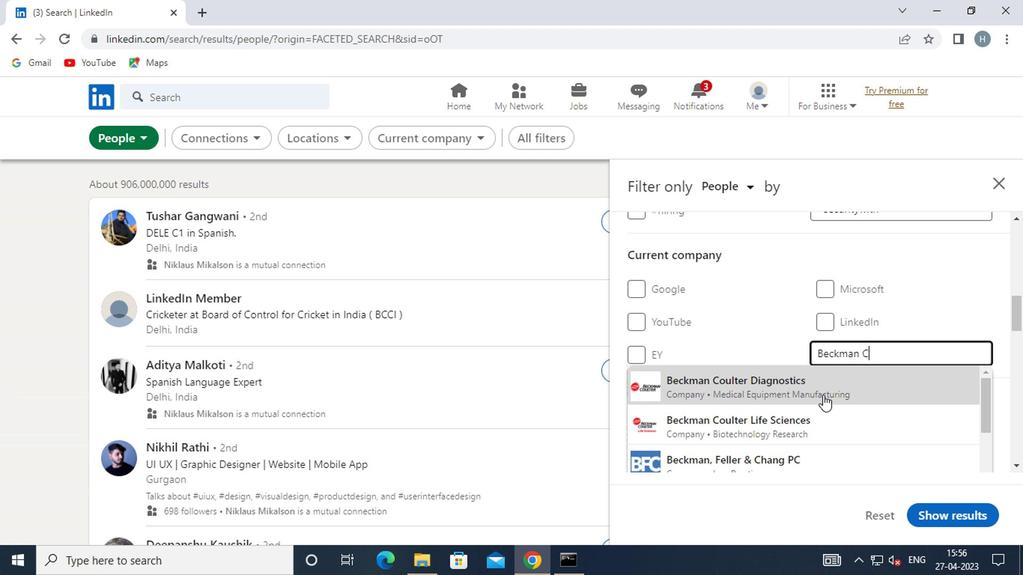 
Action: Mouse pressed left at (820, 421)
Screenshot: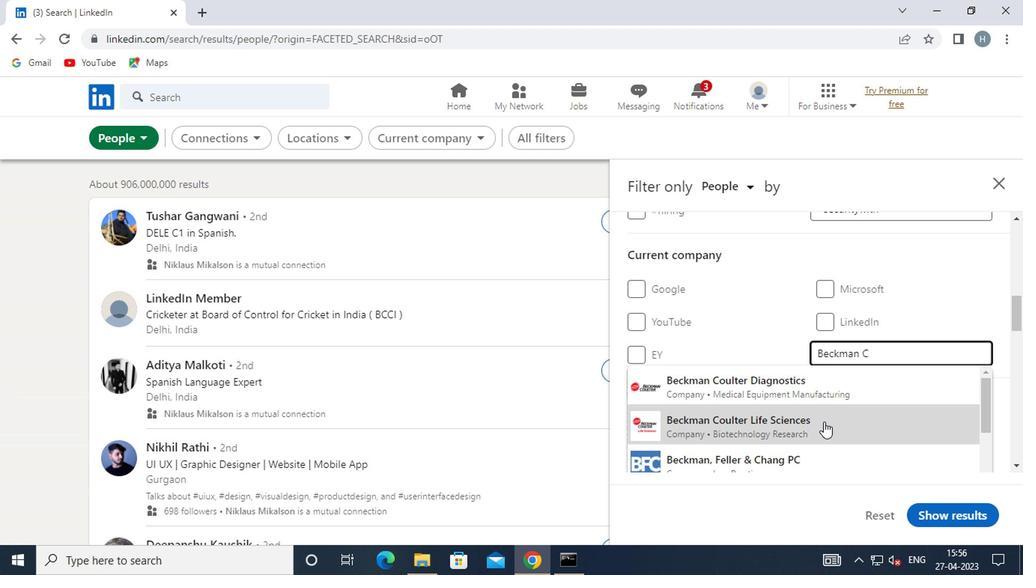 
Action: Mouse moved to (808, 360)
Screenshot: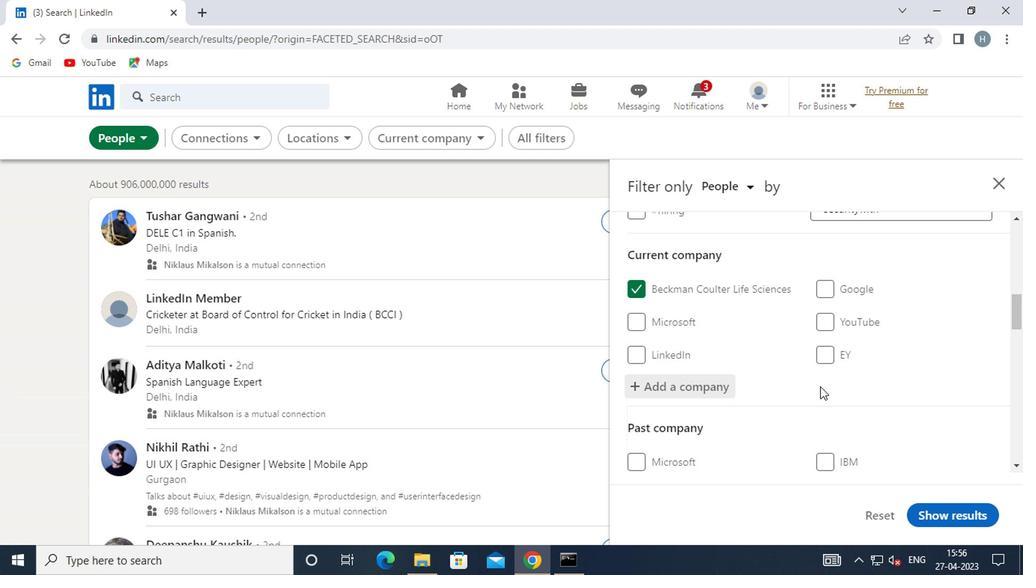 
Action: Mouse scrolled (808, 359) with delta (0, -1)
Screenshot: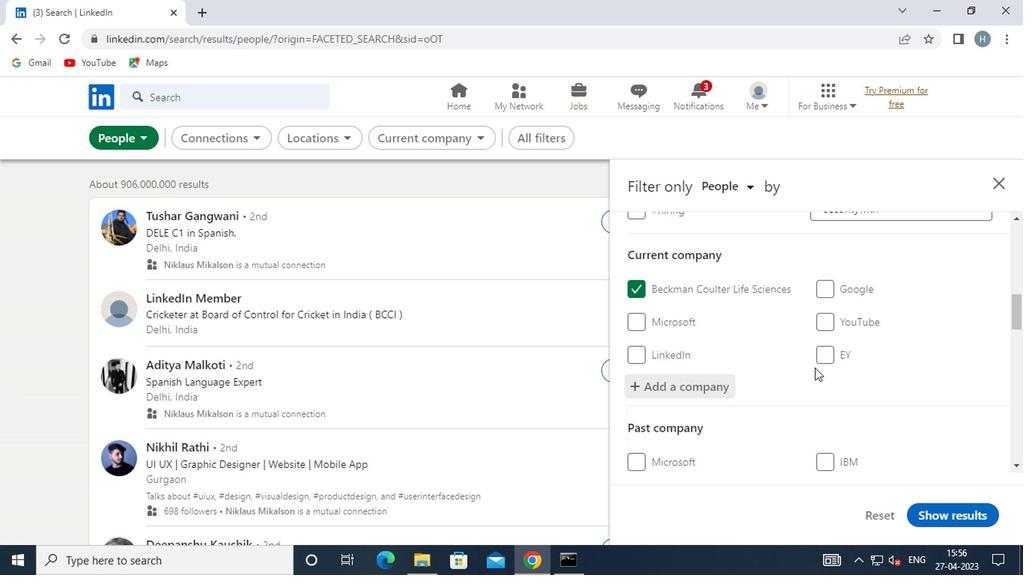 
Action: Mouse moved to (811, 357)
Screenshot: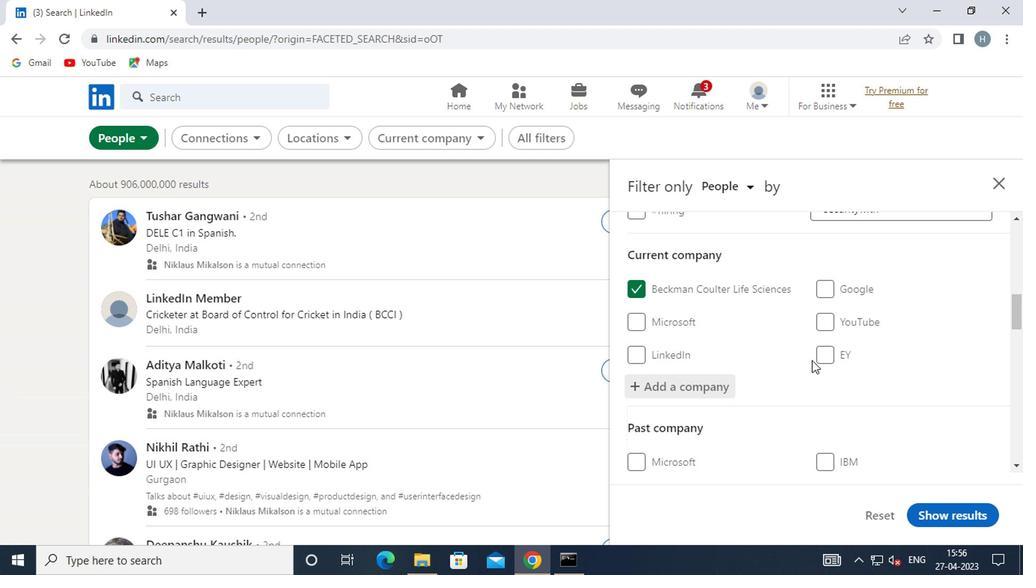 
Action: Mouse scrolled (811, 356) with delta (0, -1)
Screenshot: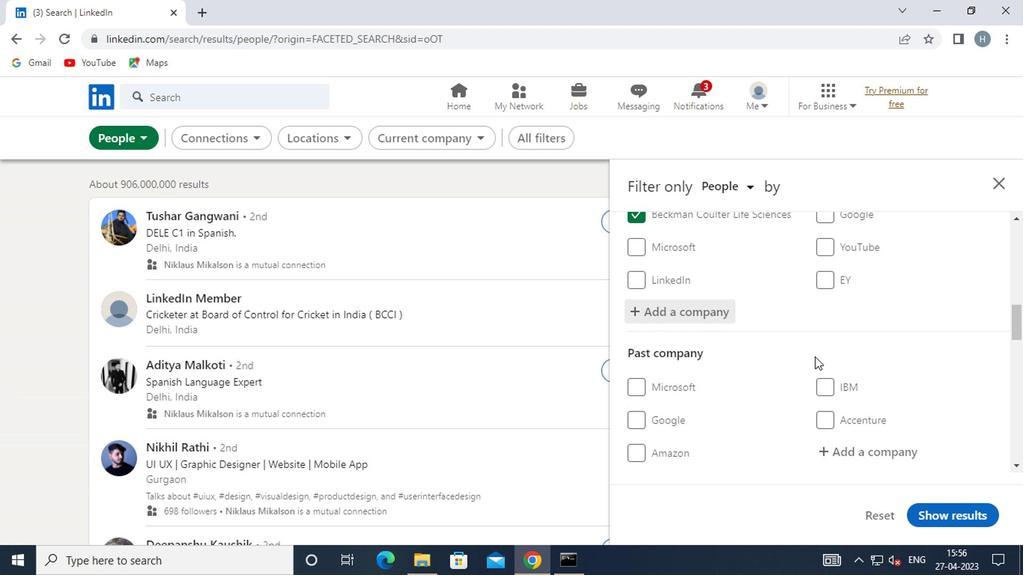 
Action: Mouse scrolled (811, 356) with delta (0, -1)
Screenshot: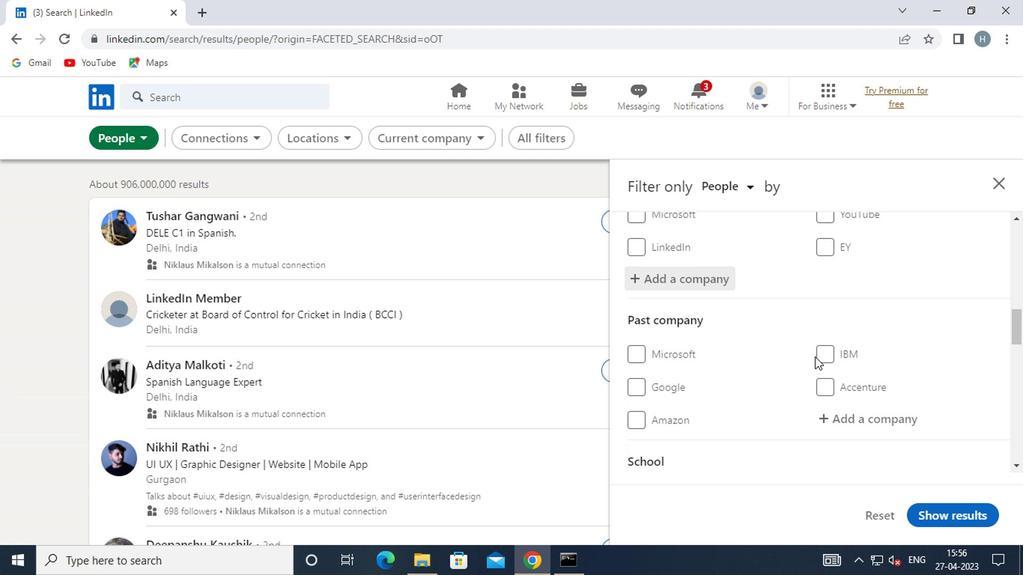 
Action: Mouse scrolled (811, 356) with delta (0, -1)
Screenshot: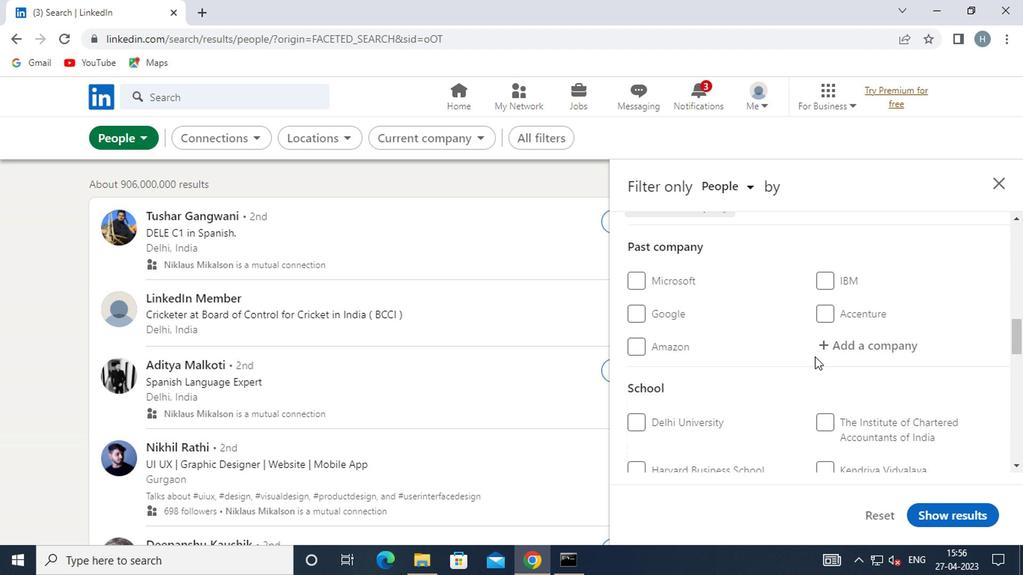
Action: Mouse moved to (847, 380)
Screenshot: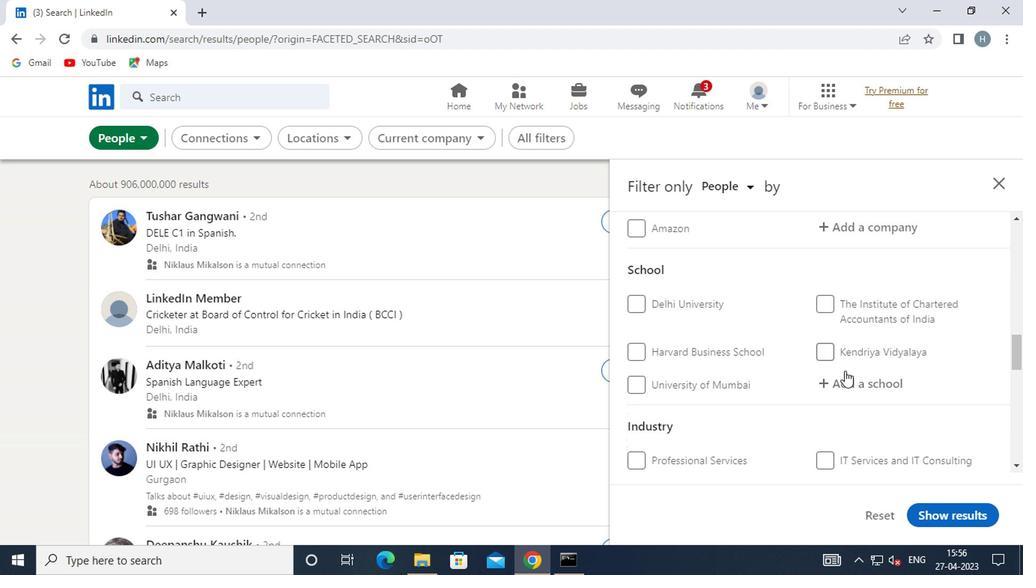 
Action: Mouse pressed left at (847, 380)
Screenshot: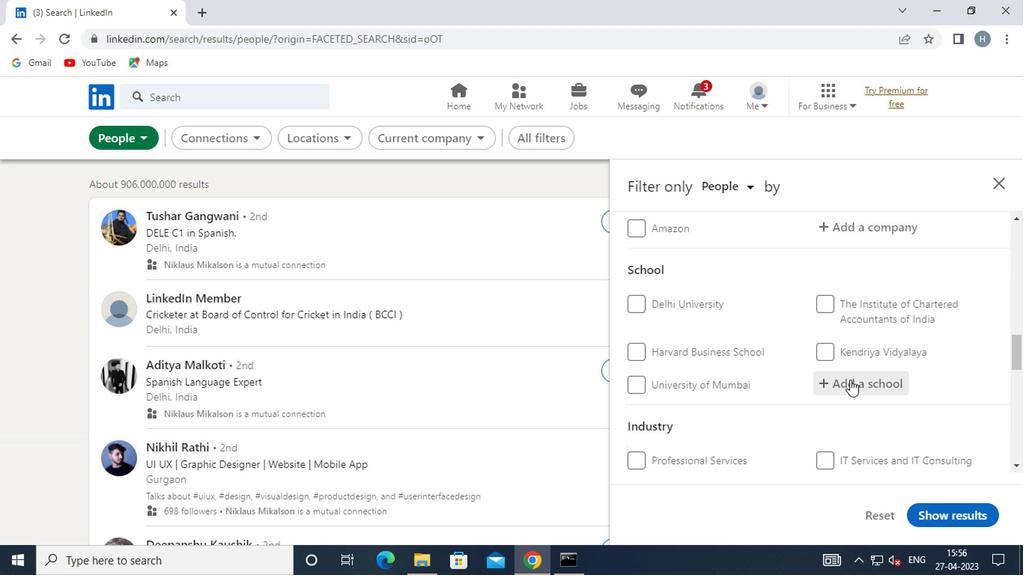 
Action: Key pressed <Key.shift>TERNA<Key.space><Key.shift>E
Screenshot: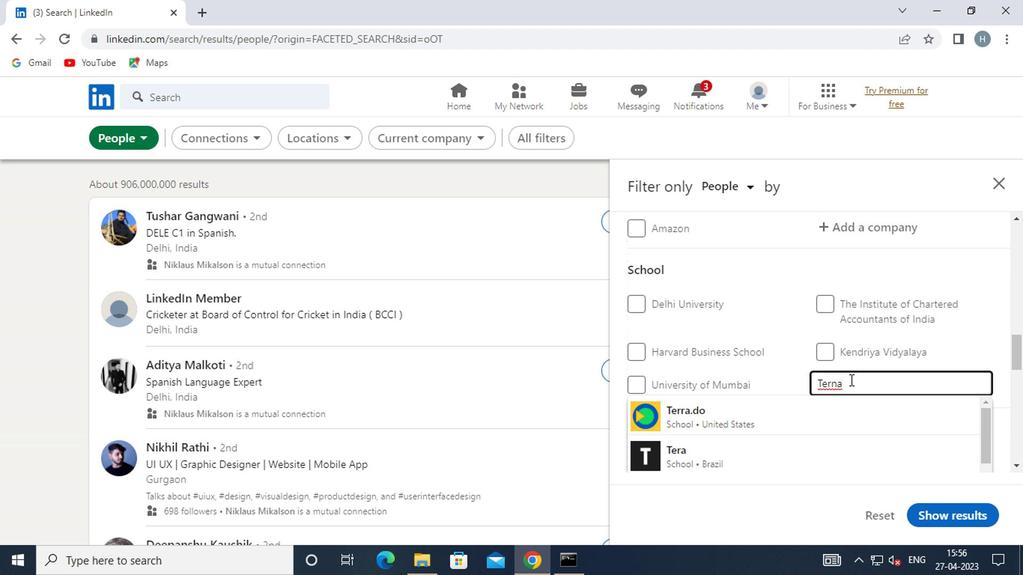 
Action: Mouse moved to (848, 412)
Screenshot: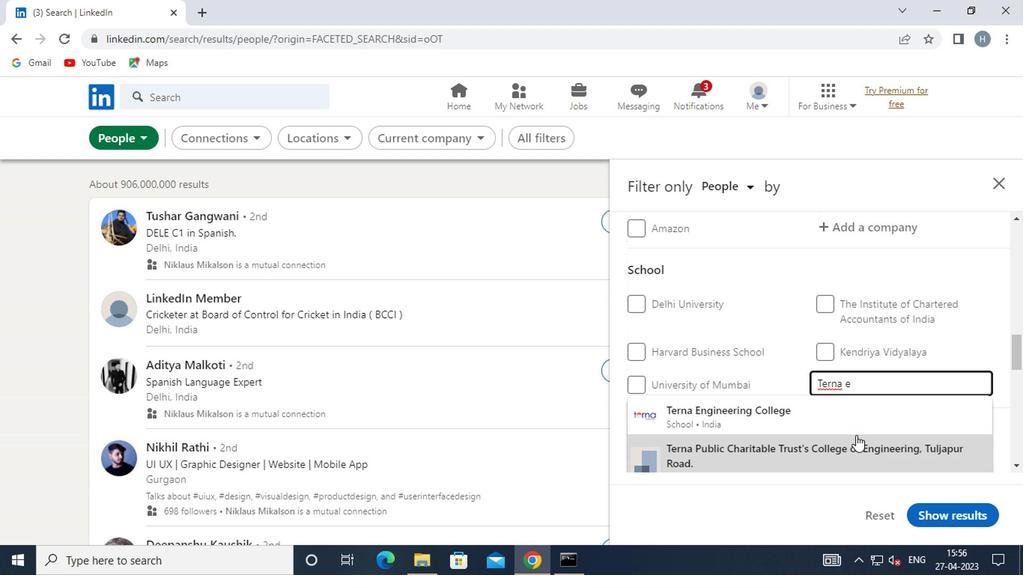 
Action: Mouse pressed left at (848, 412)
Screenshot: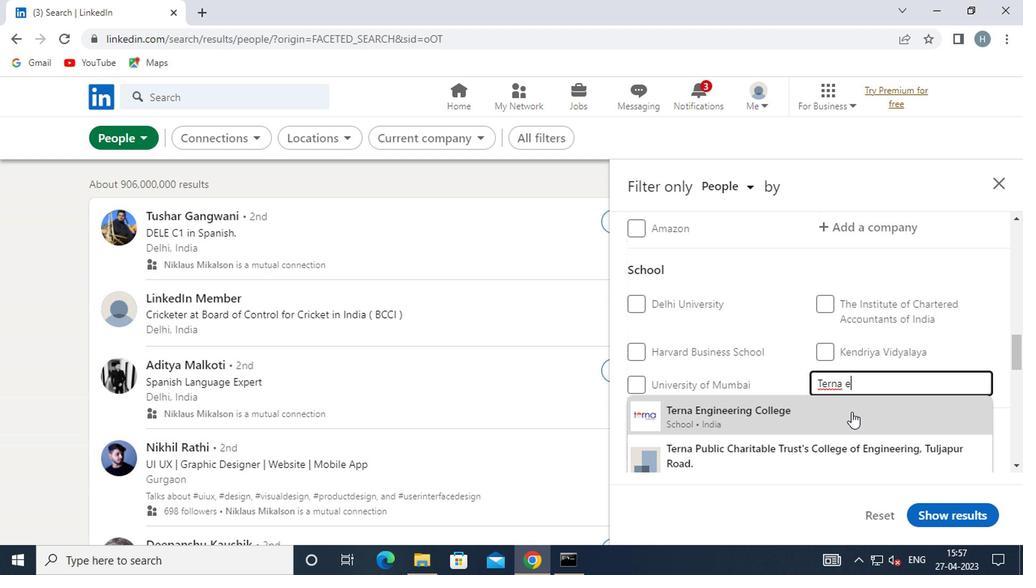 
Action: Mouse moved to (827, 404)
Screenshot: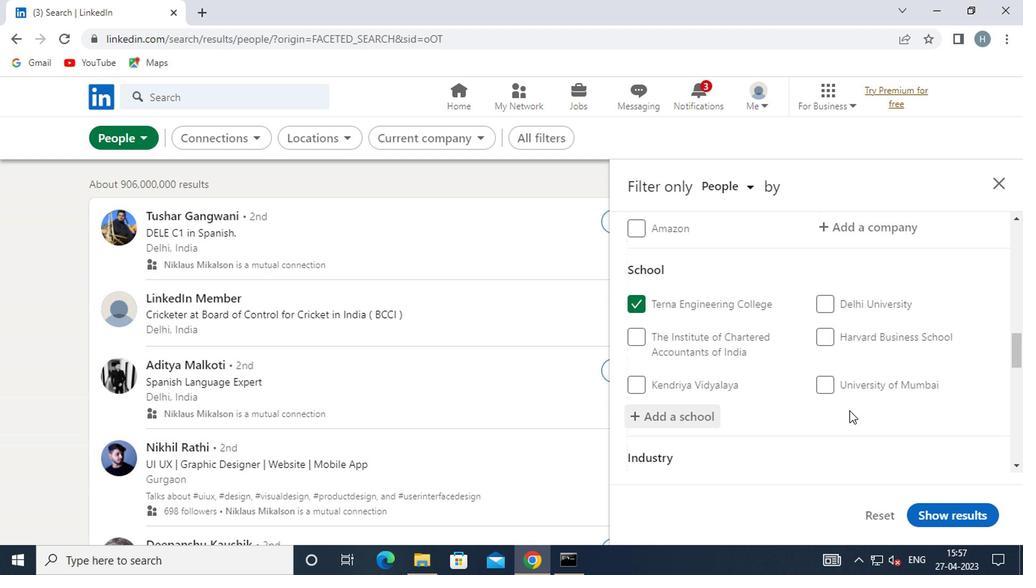 
Action: Mouse scrolled (827, 403) with delta (0, -1)
Screenshot: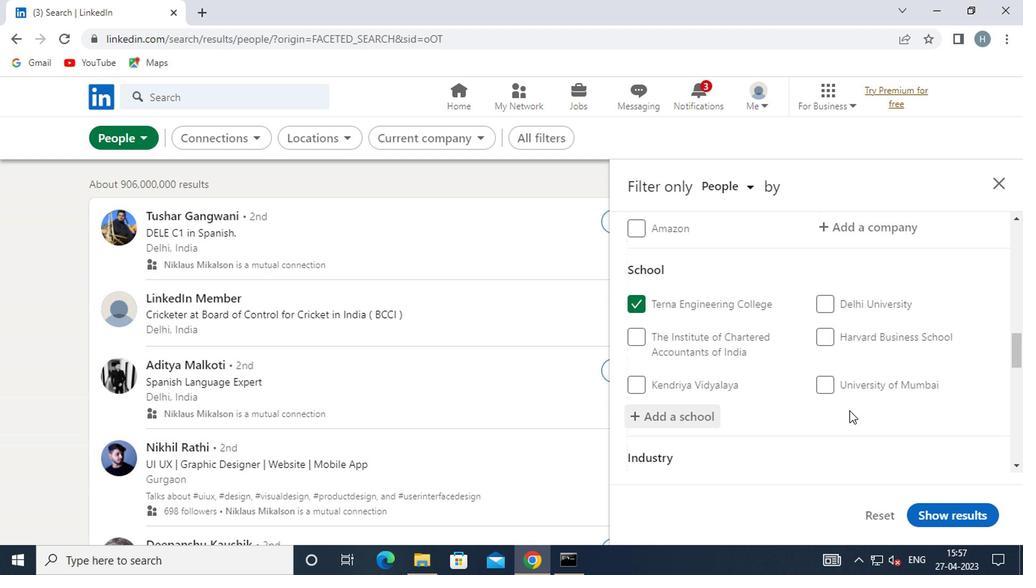 
Action: Mouse moved to (825, 404)
Screenshot: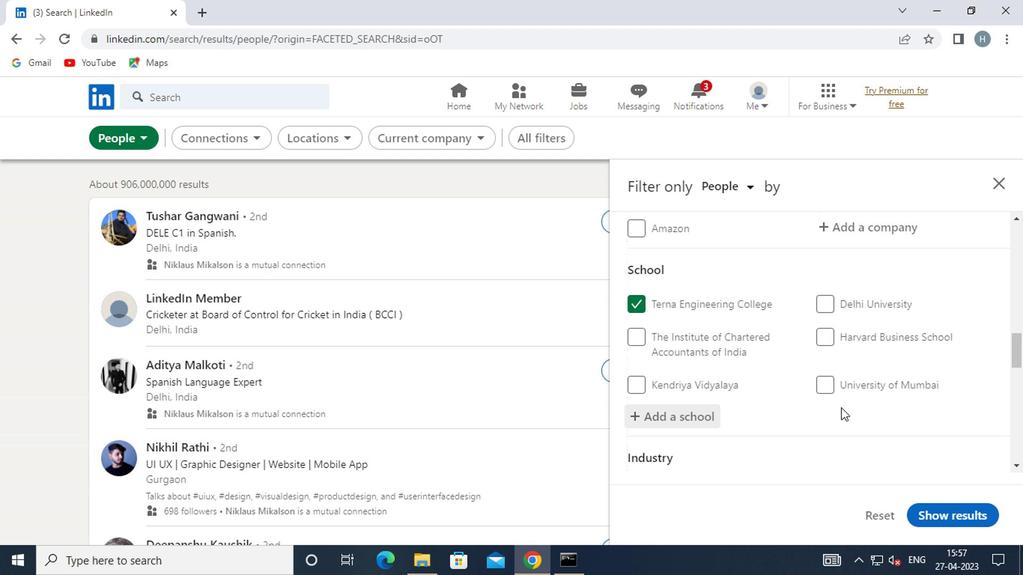 
Action: Mouse scrolled (825, 403) with delta (0, -1)
Screenshot: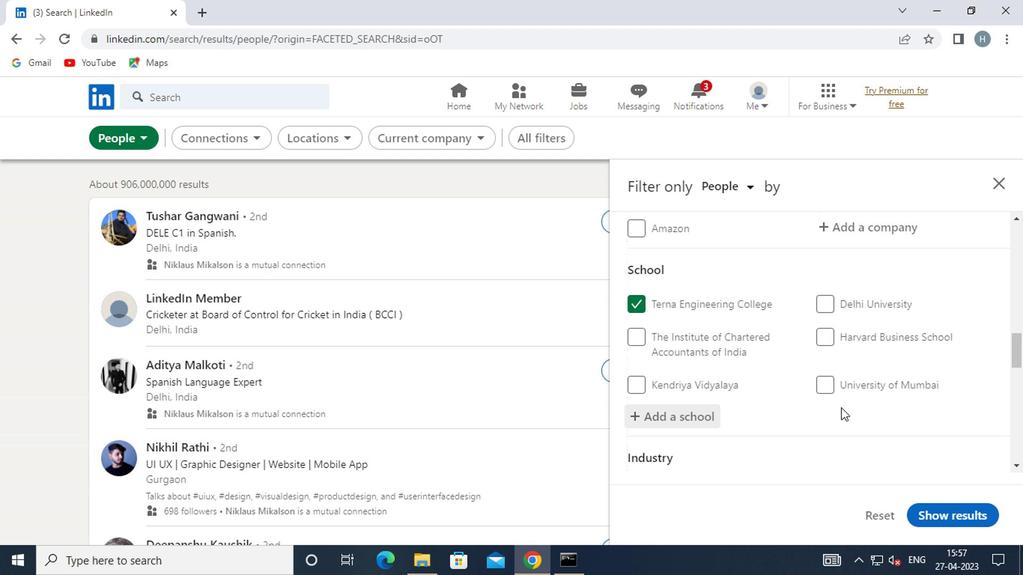 
Action: Mouse moved to (819, 402)
Screenshot: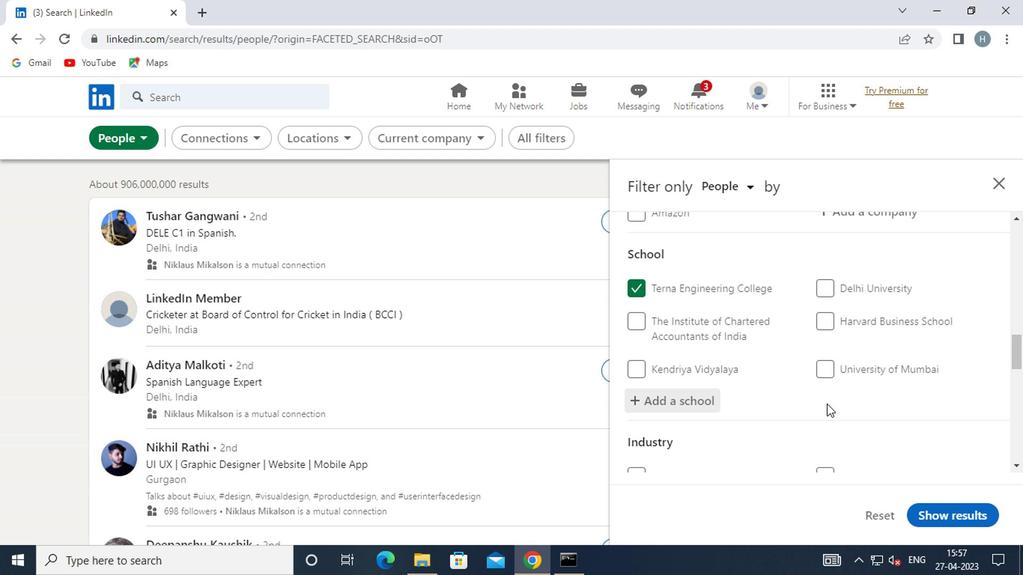 
Action: Mouse scrolled (819, 401) with delta (0, -1)
Screenshot: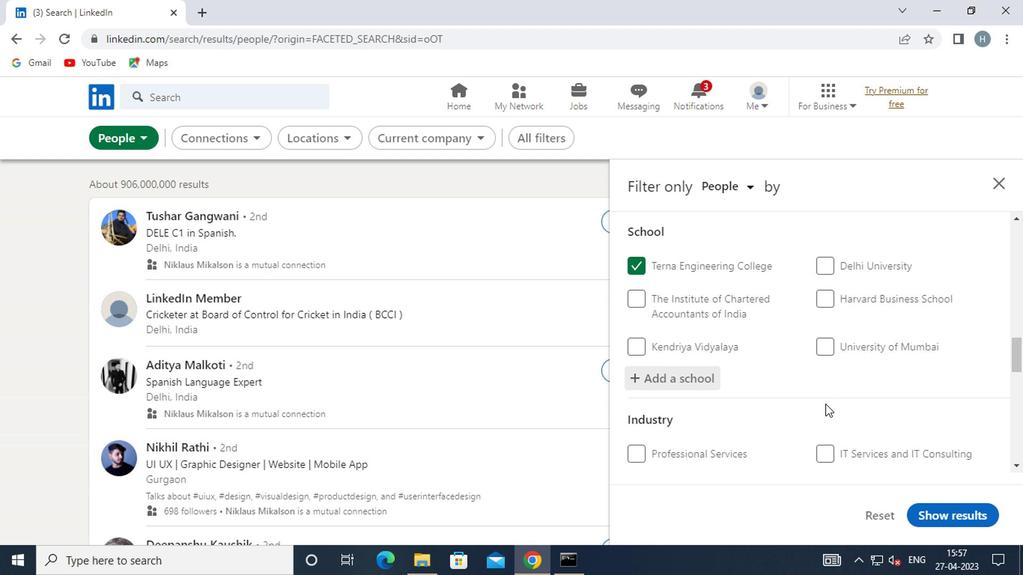 
Action: Mouse moved to (836, 338)
Screenshot: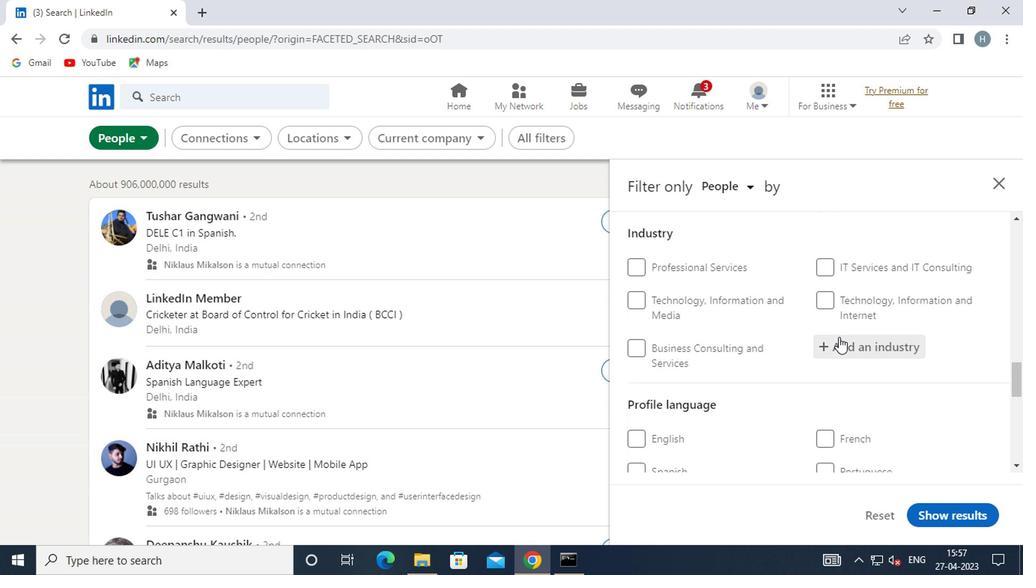 
Action: Mouse pressed left at (836, 338)
Screenshot: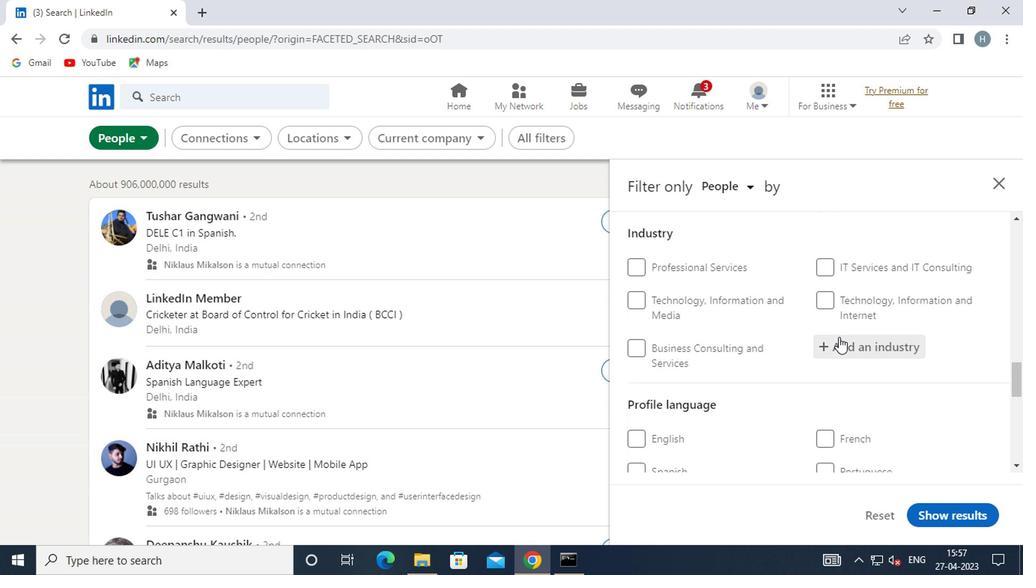 
Action: Key pressed <Key.shift><Key.shift><Key.shift><Key.shift><Key.shift><Key.shift><Key.shift><Key.shift><Key.shift><Key.shift><Key.shift><Key.shift><Key.shift><Key.shift><Key.shift><Key.shift><Key.shift><Key.shift><Key.shift><Key.shift><Key.shift><Key.shift><Key.shift><Key.shift>ABRA
Screenshot: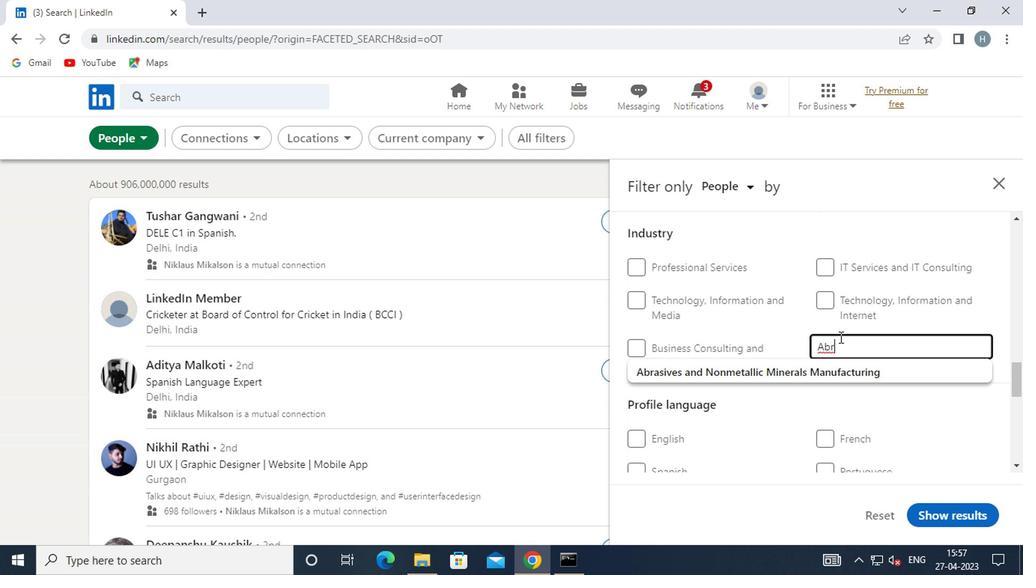 
Action: Mouse moved to (779, 368)
Screenshot: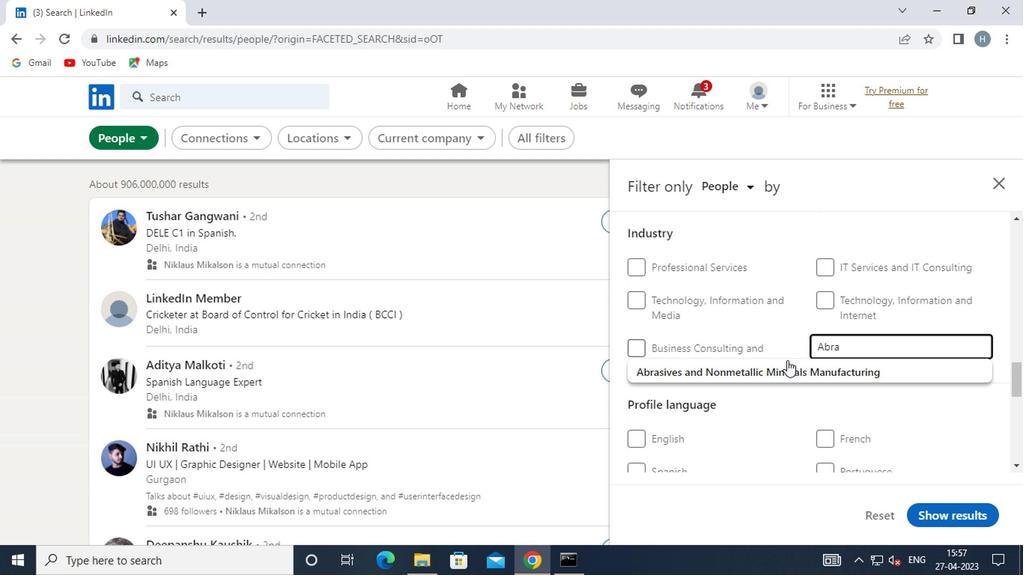 
Action: Mouse pressed left at (779, 368)
Screenshot: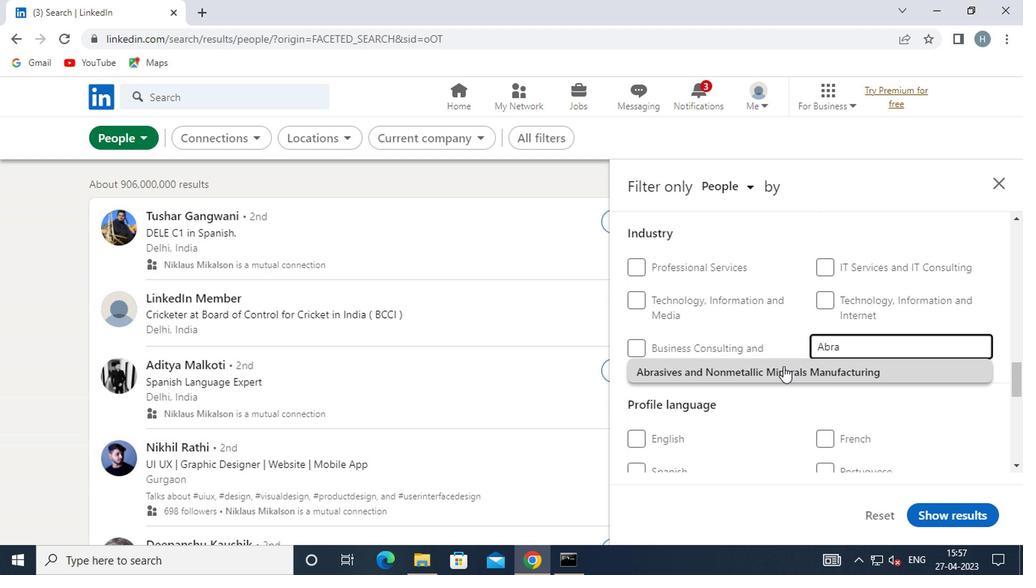 
Action: Mouse moved to (776, 368)
Screenshot: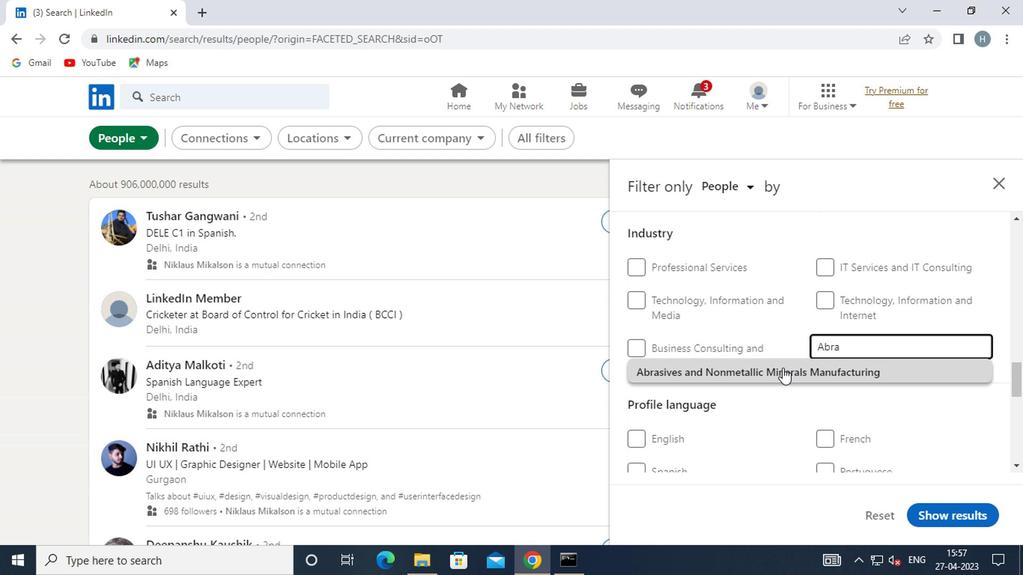 
Action: Mouse scrolled (776, 367) with delta (0, -1)
Screenshot: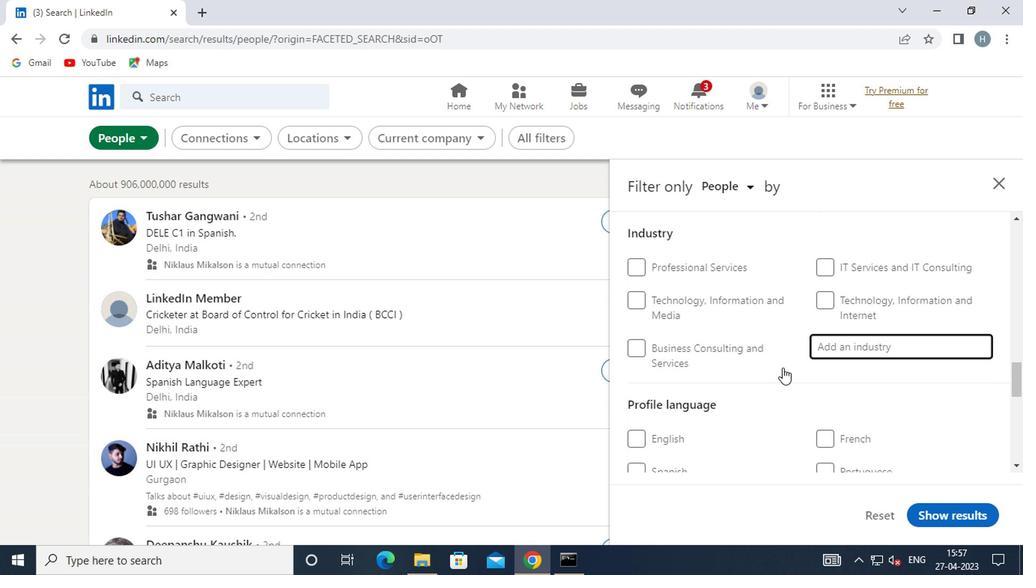 
Action: Mouse scrolled (776, 367) with delta (0, -1)
Screenshot: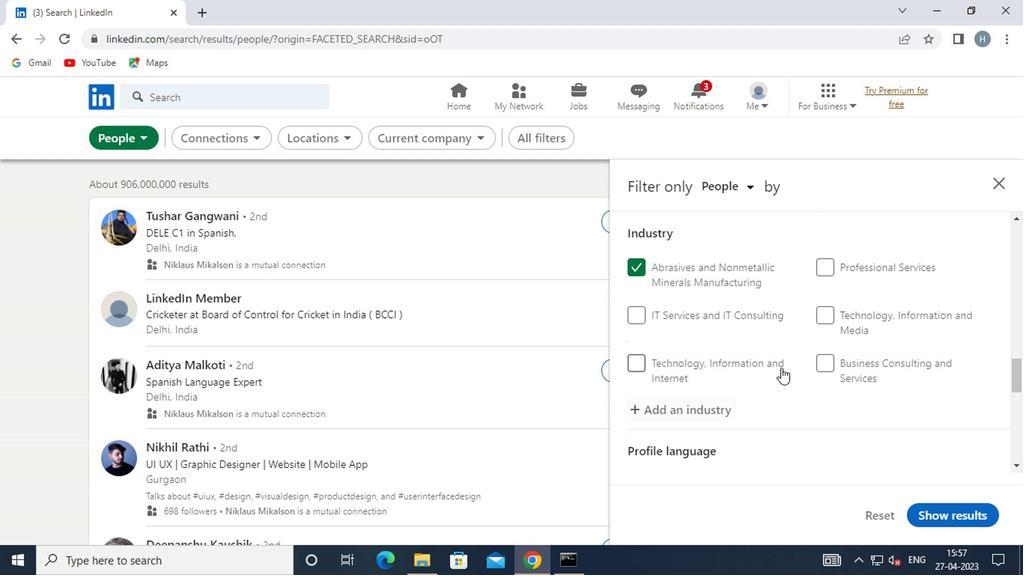 
Action: Mouse moved to (769, 344)
Screenshot: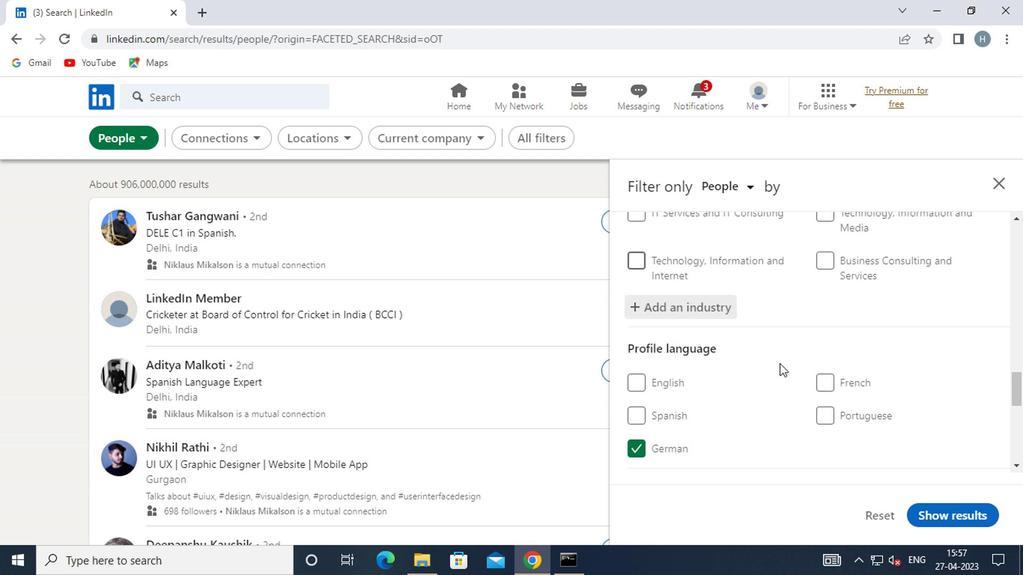 
Action: Mouse scrolled (769, 344) with delta (0, 0)
Screenshot: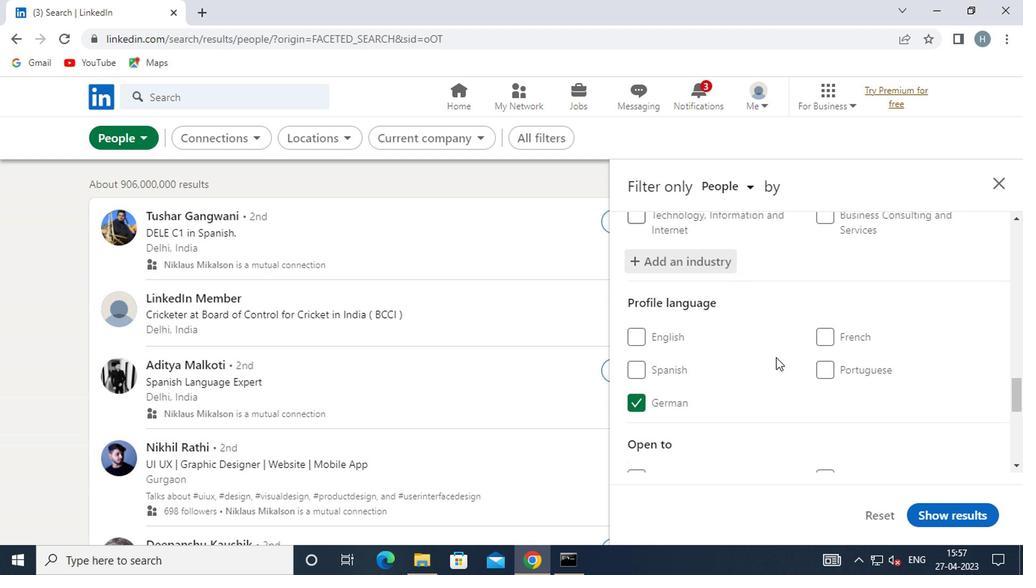 
Action: Mouse scrolled (769, 344) with delta (0, 0)
Screenshot: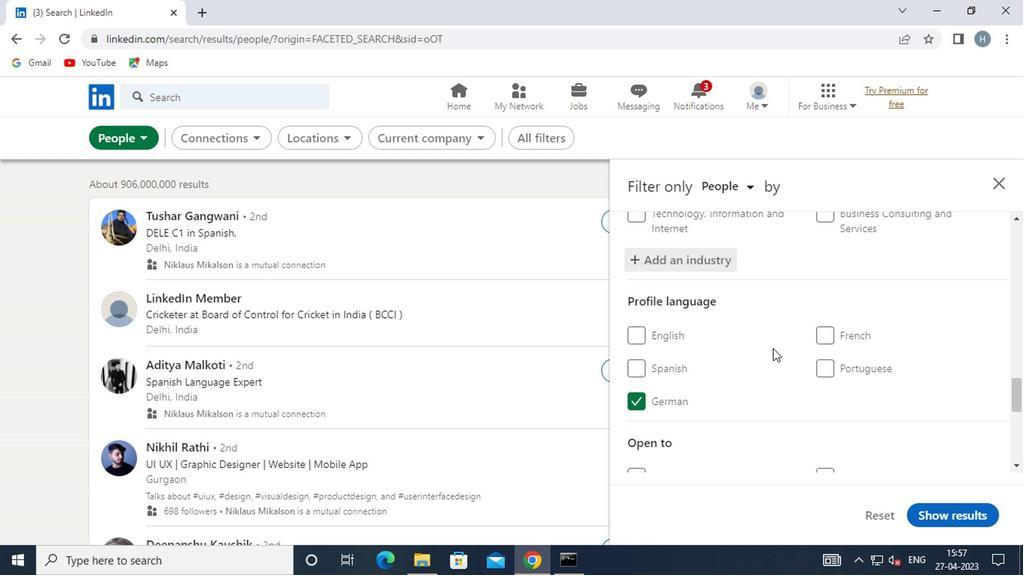 
Action: Mouse moved to (771, 340)
Screenshot: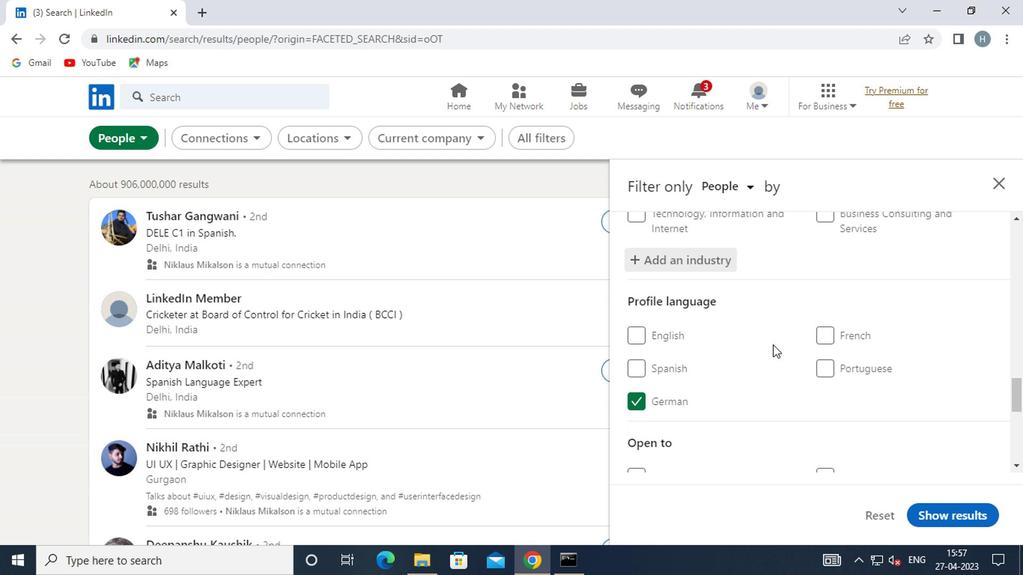 
Action: Mouse scrolled (771, 339) with delta (0, -1)
Screenshot: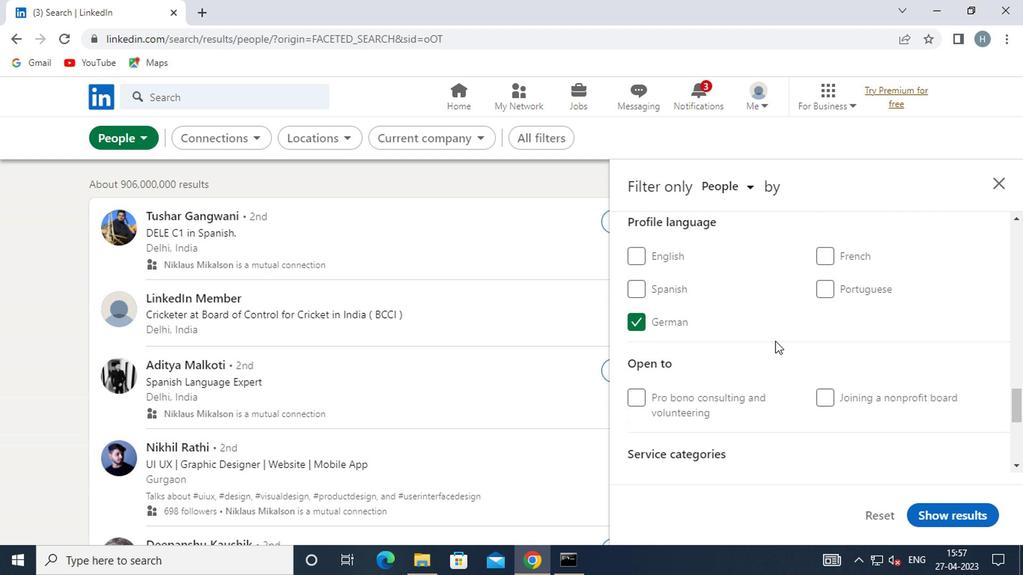 
Action: Mouse moved to (840, 405)
Screenshot: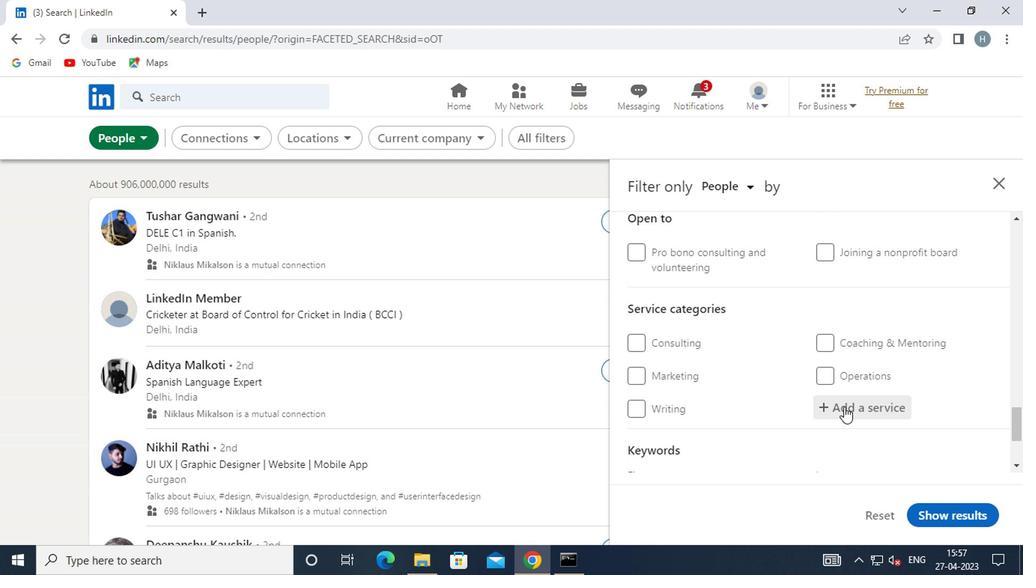 
Action: Mouse pressed left at (840, 405)
Screenshot: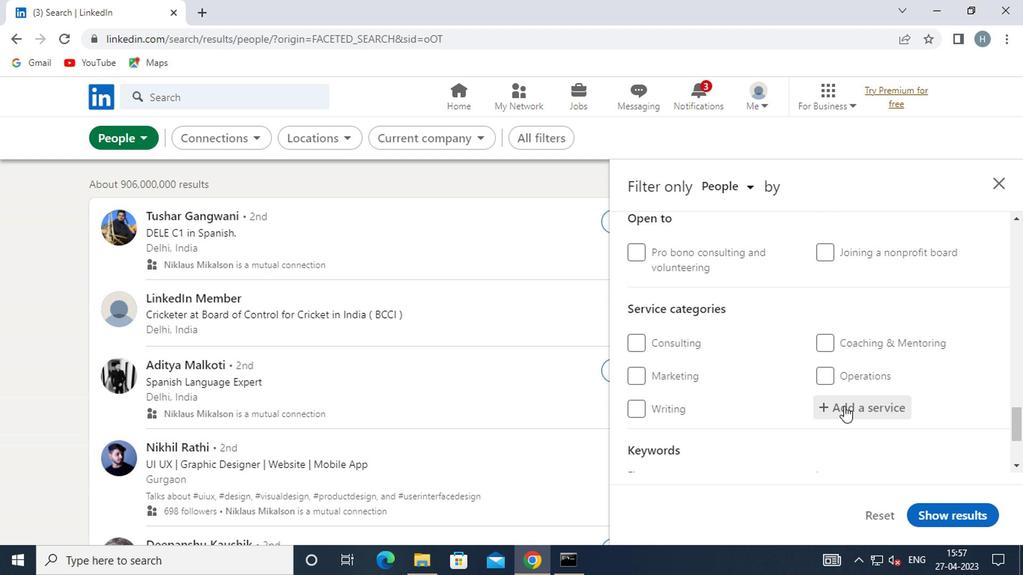 
Action: Mouse moved to (840, 402)
Screenshot: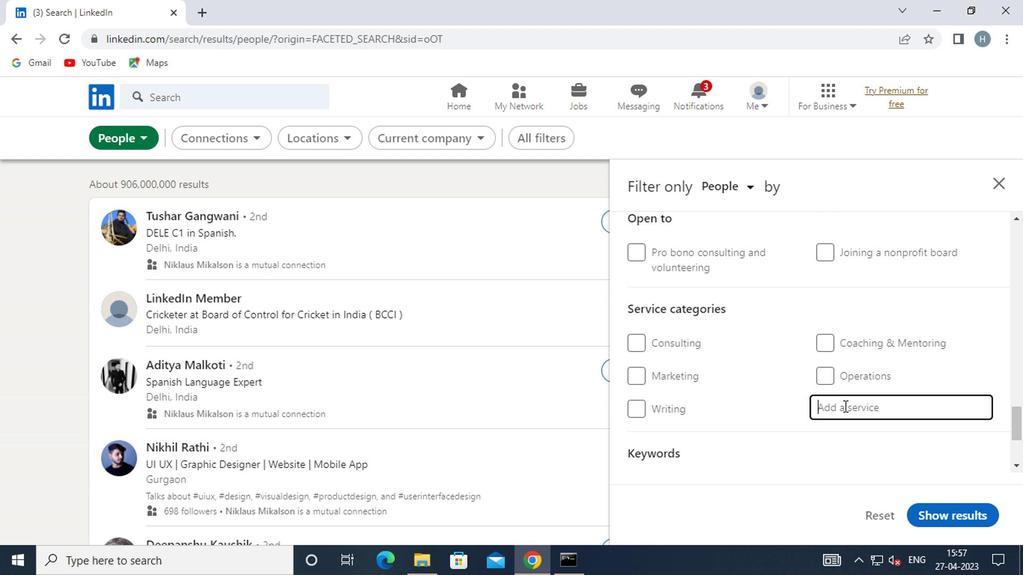 
Action: Key pressed <Key.shift>MOBILE
Screenshot: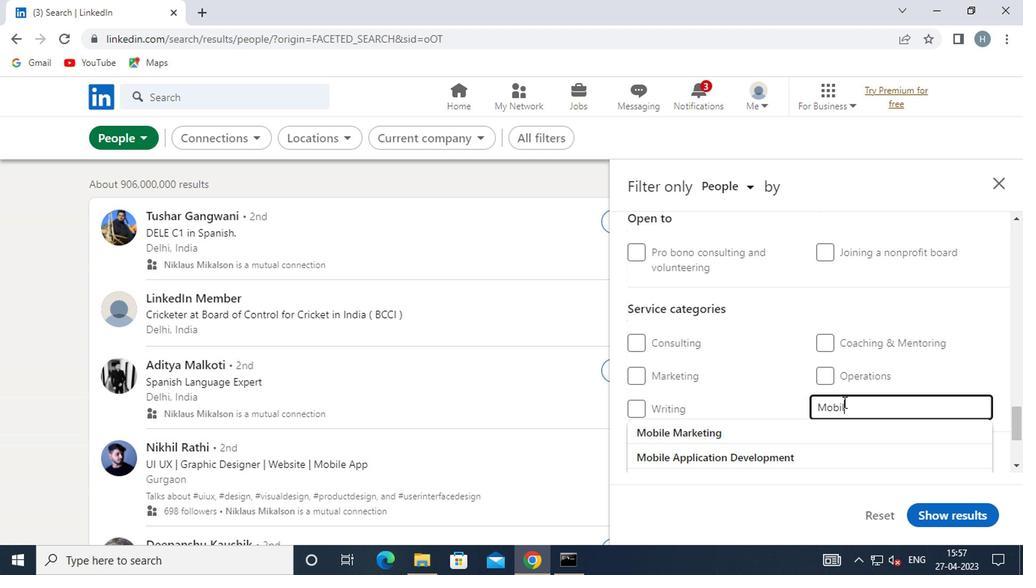 
Action: Mouse moved to (719, 430)
Screenshot: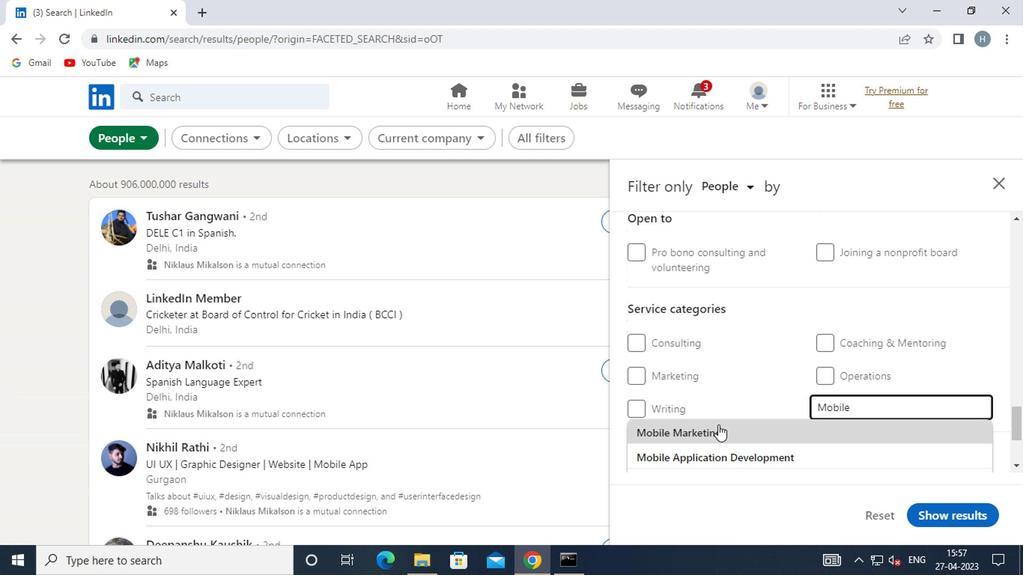 
Action: Mouse pressed left at (719, 430)
Screenshot: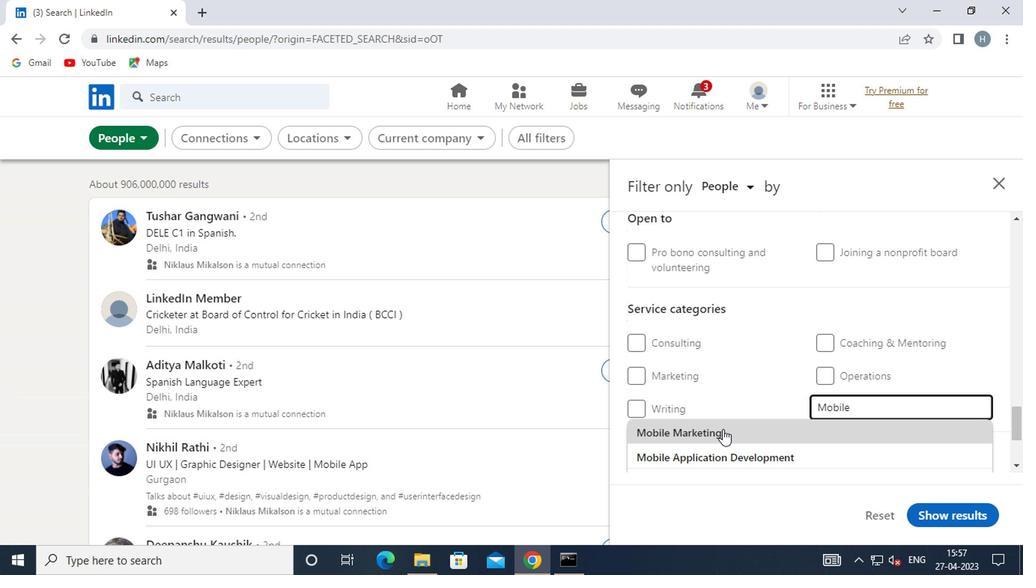 
Action: Mouse moved to (743, 411)
Screenshot: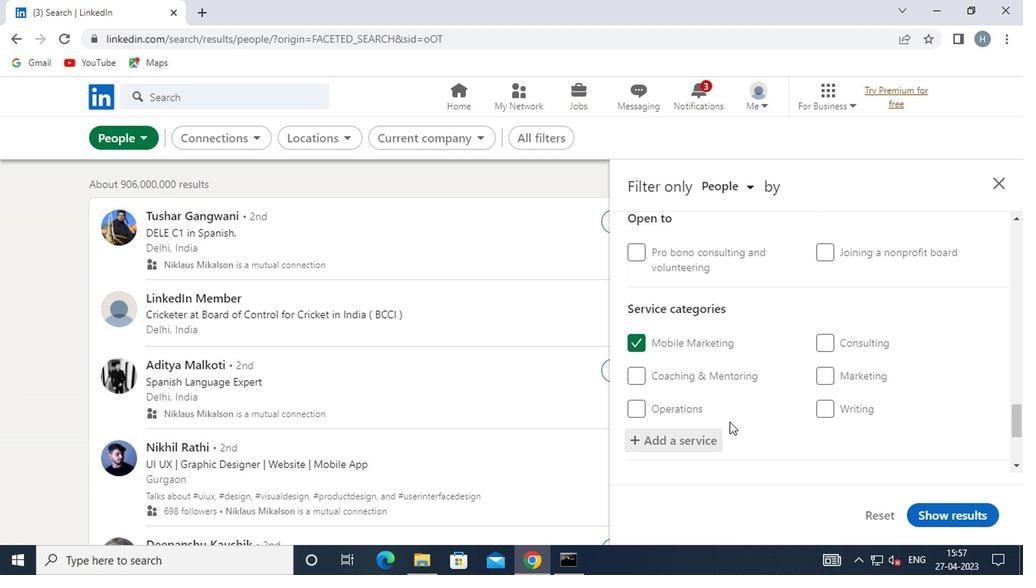 
Action: Mouse scrolled (743, 410) with delta (0, 0)
Screenshot: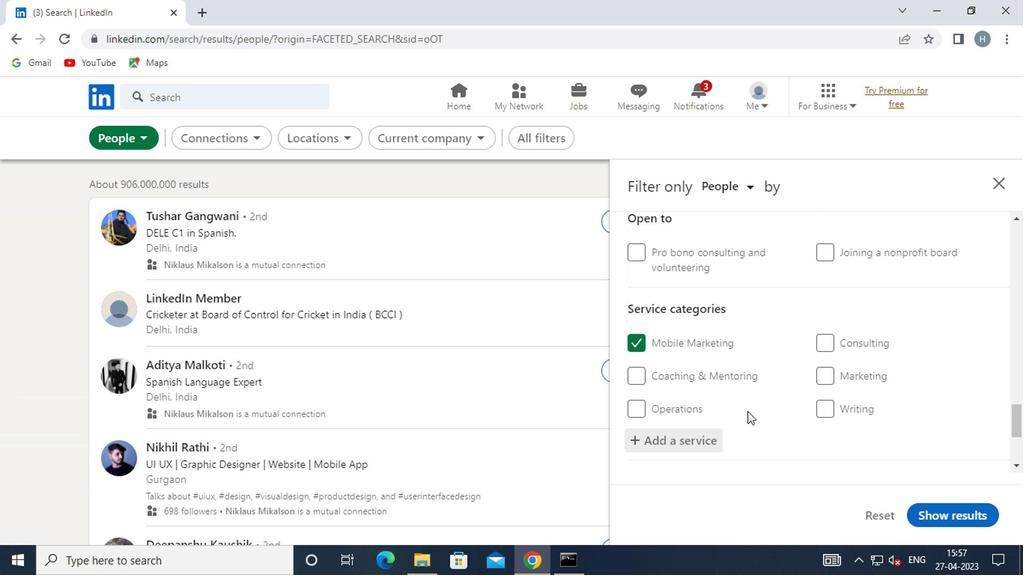 
Action: Mouse scrolled (743, 410) with delta (0, 0)
Screenshot: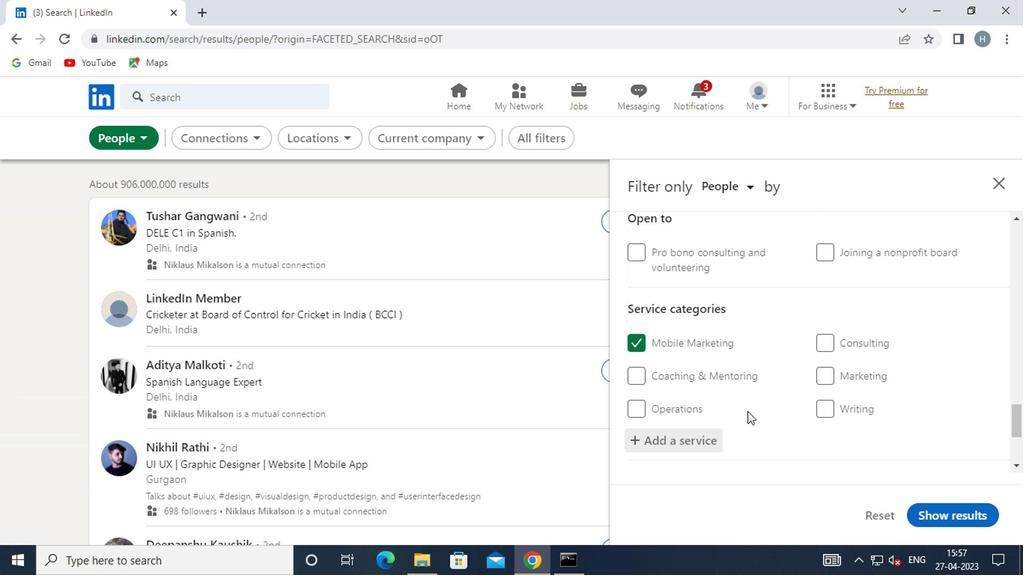 
Action: Mouse moved to (743, 411)
Screenshot: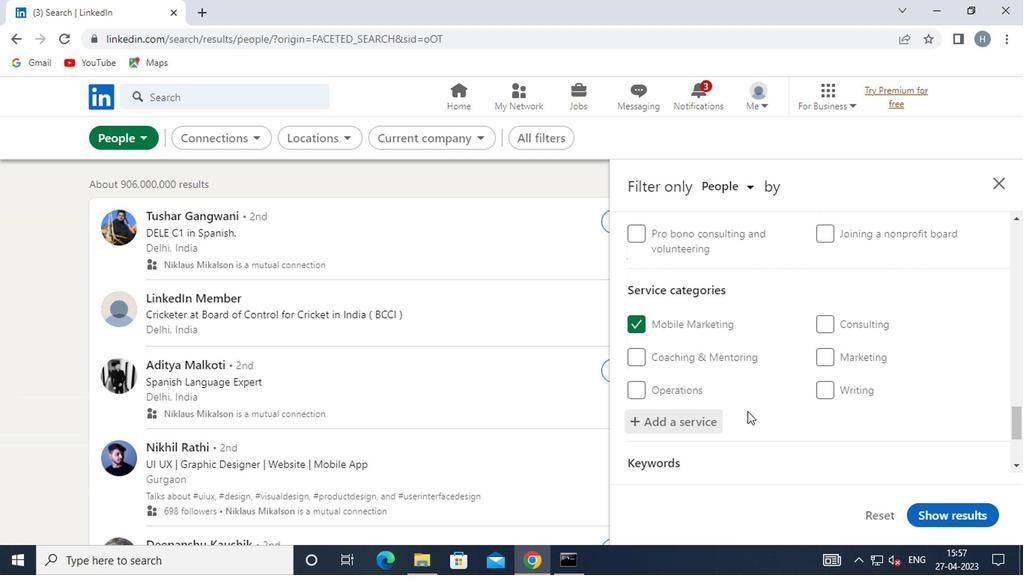 
Action: Mouse scrolled (743, 410) with delta (0, 0)
Screenshot: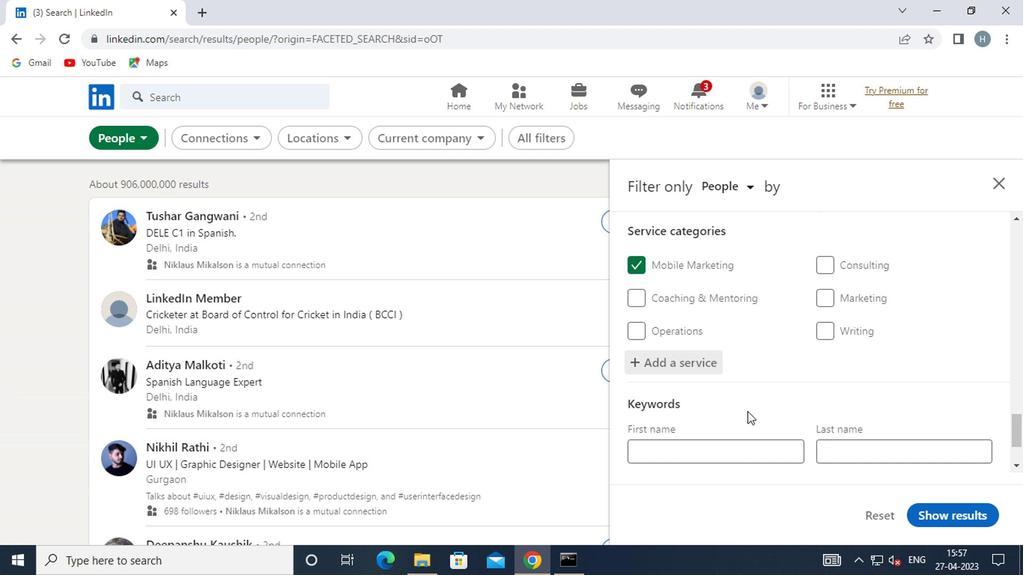 
Action: Mouse moved to (741, 405)
Screenshot: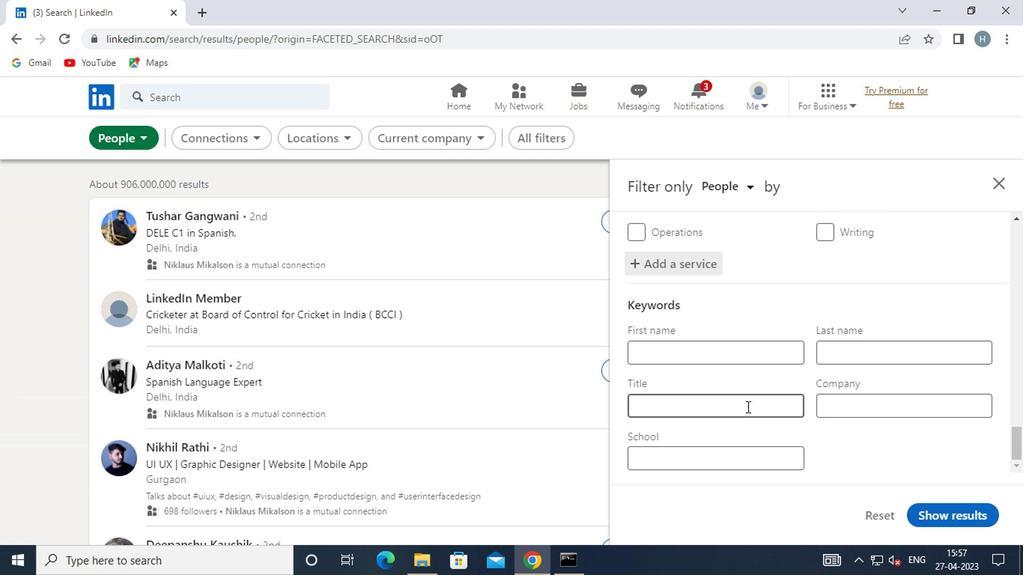 
Action: Mouse pressed left at (741, 405)
Screenshot: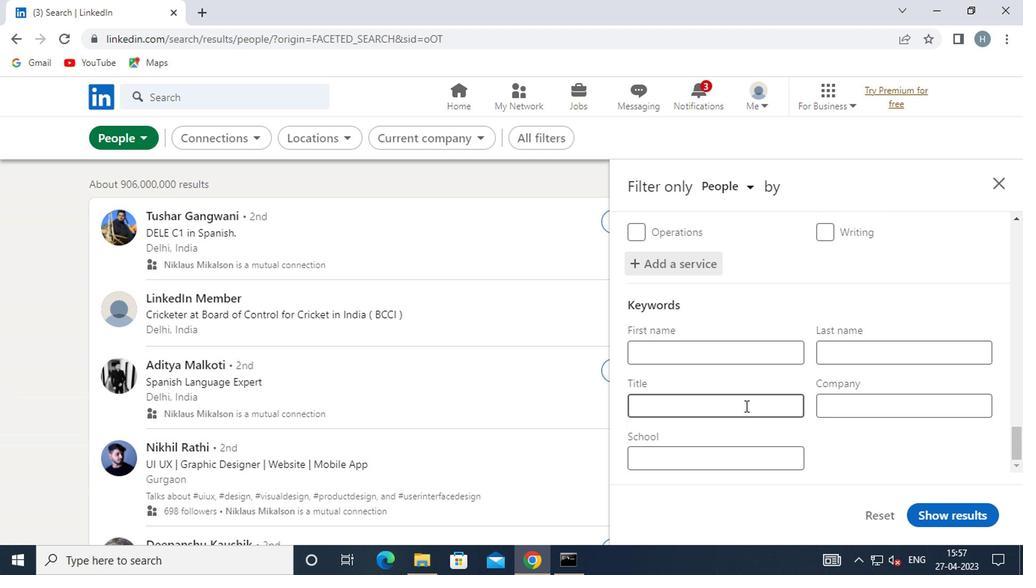
Action: Mouse moved to (741, 405)
Screenshot: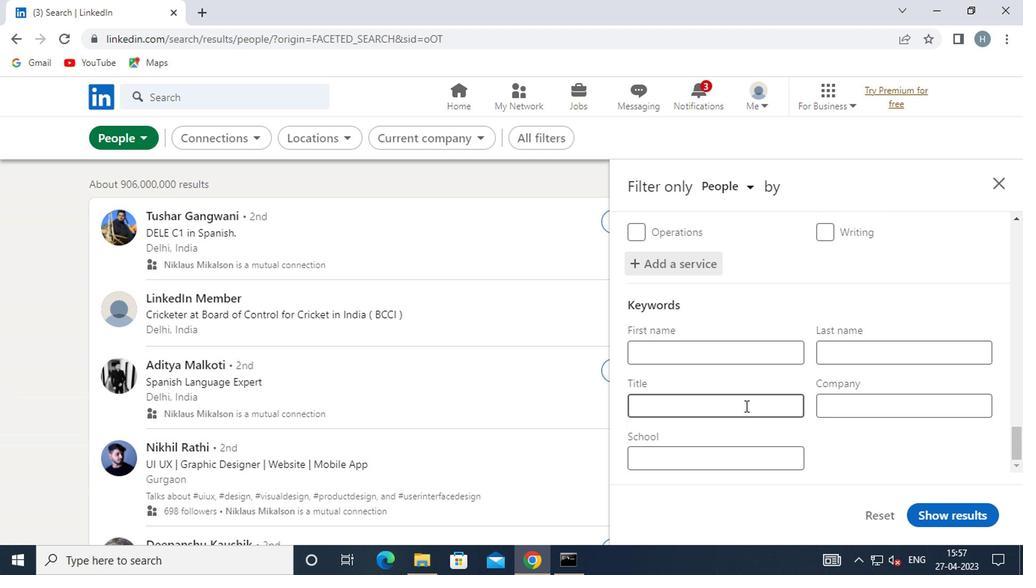 
Action: Key pressed <Key.shift>MANAGING<Key.space><Key.shift>PARTNER
Screenshot: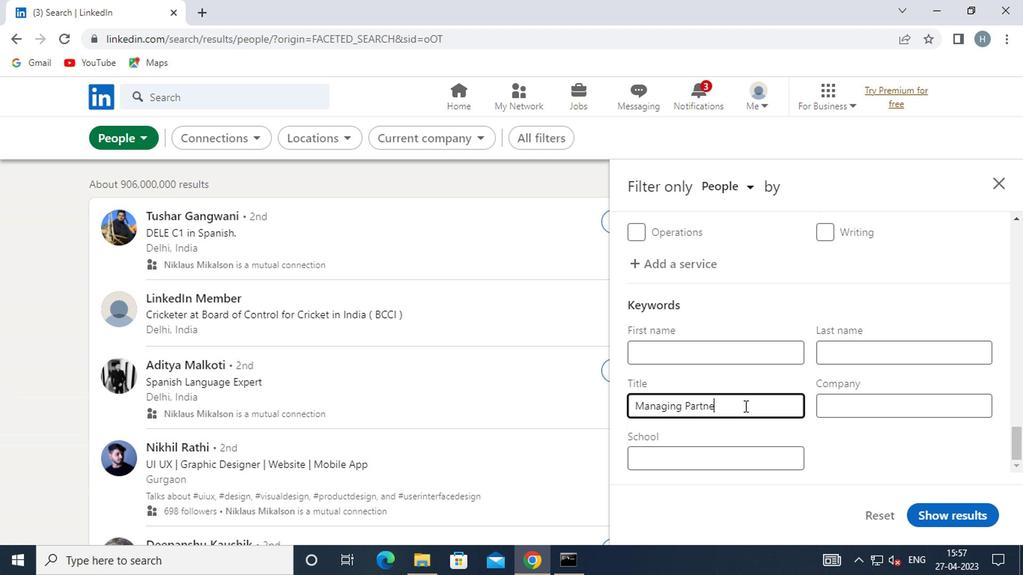 
Action: Mouse moved to (947, 510)
Screenshot: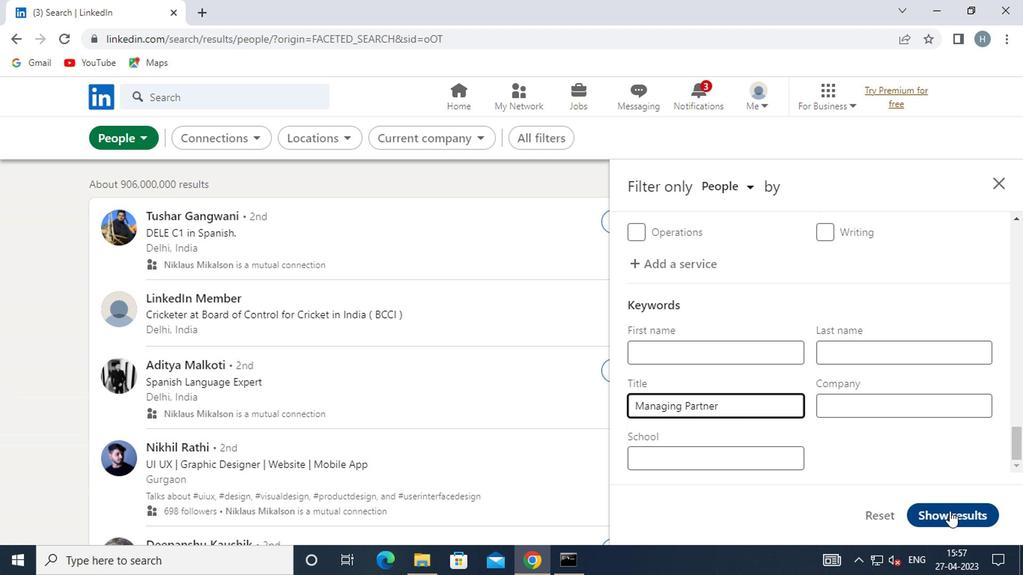 
Action: Mouse pressed left at (947, 510)
Screenshot: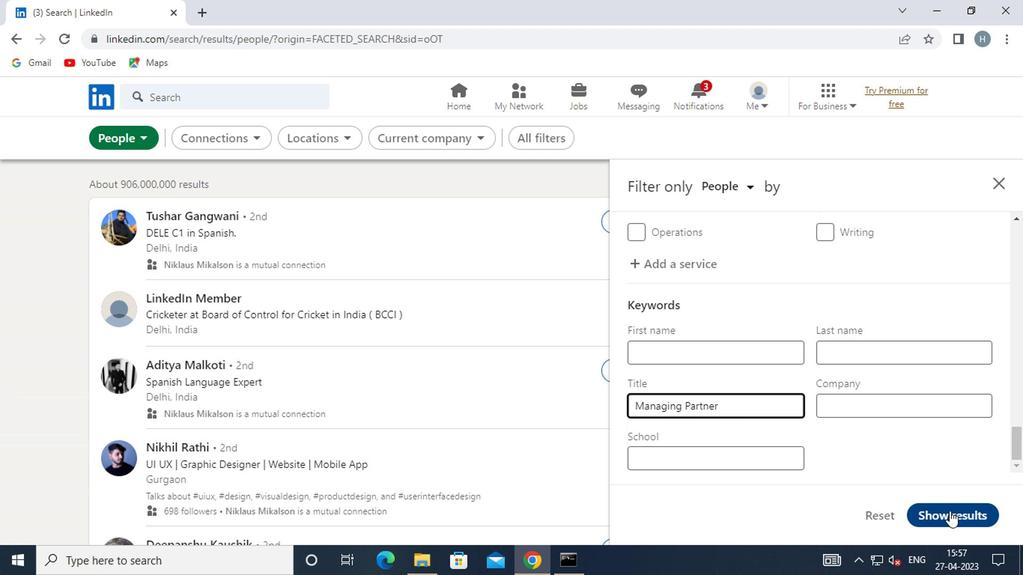 
Action: Mouse moved to (906, 433)
Screenshot: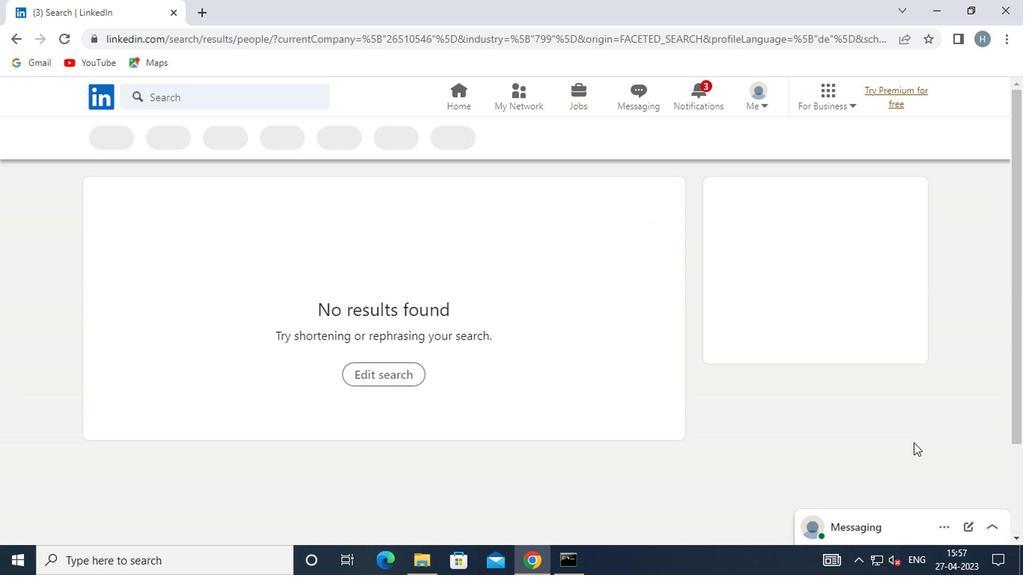 
